 Task: Assign Person0000000158 as Assignee of Issue Issue0000000394 in Backlog  in Scrum Project Project0000000079 in Jira. Assign Person0000000158 as Assignee of Issue Issue0000000395 in Backlog  in Scrum Project Project0000000079 in Jira. Assign Person0000000159 as Assignee of Issue Issue0000000396 in Backlog  in Scrum Project Project0000000080 in Jira. Assign Person0000000159 as Assignee of Issue Issue0000000397 in Backlog  in Scrum Project Project0000000080 in Jira. Assign Person0000000159 as Assignee of Issue Issue0000000398 in Backlog  in Scrum Project Project0000000080 in Jira
Action: Mouse moved to (53, 224)
Screenshot: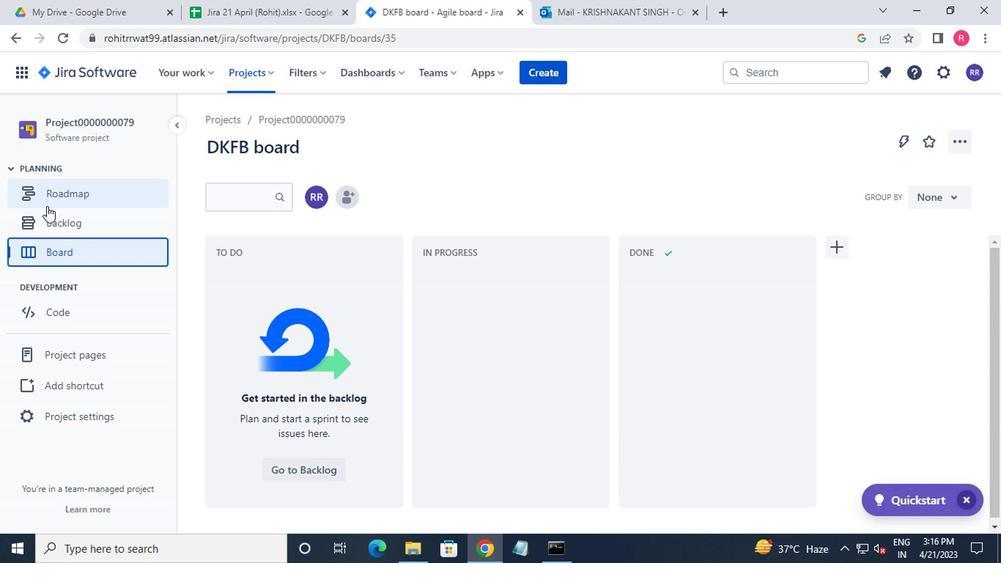 
Action: Mouse pressed left at (53, 224)
Screenshot: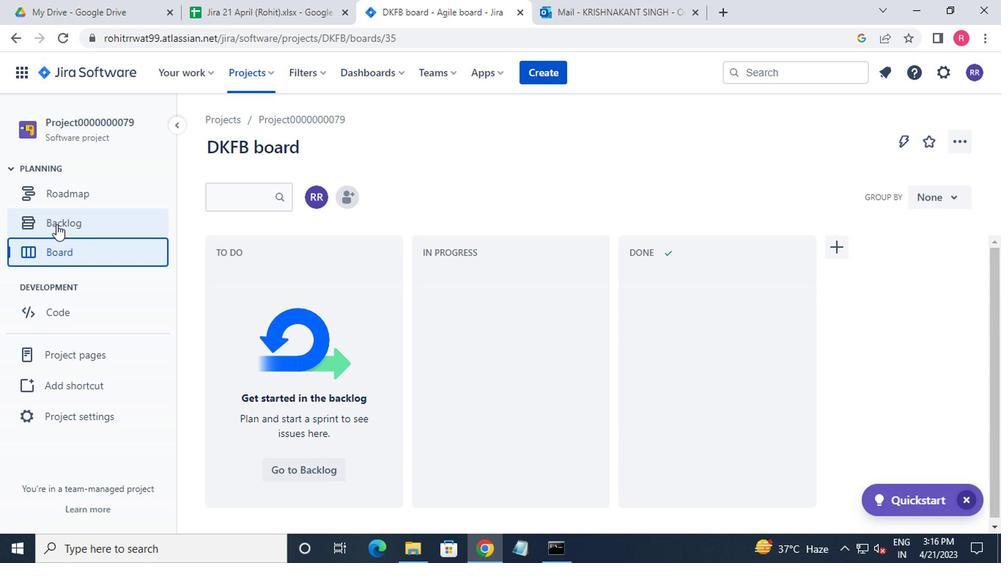 
Action: Mouse moved to (226, 282)
Screenshot: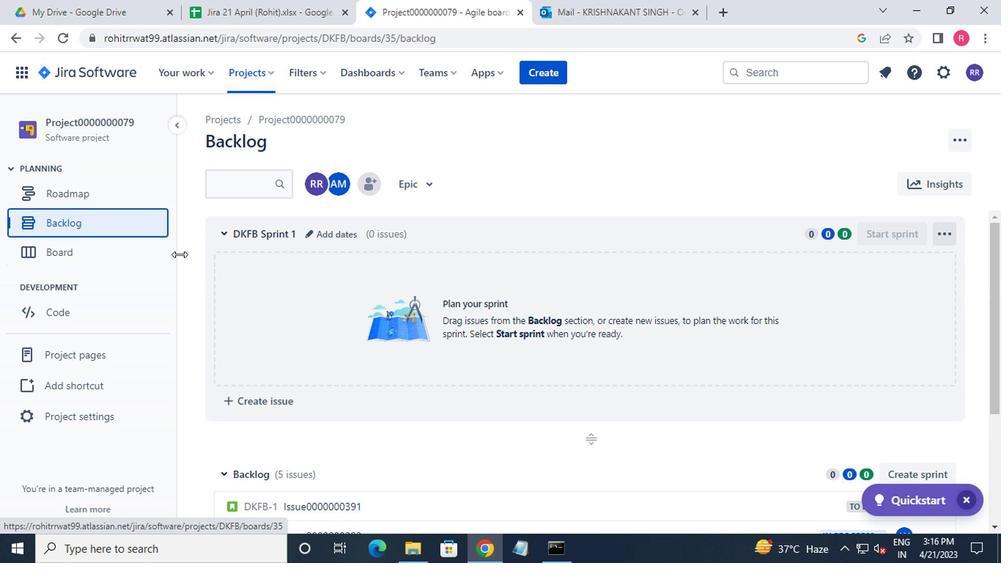 
Action: Mouse scrolled (226, 282) with delta (0, 0)
Screenshot: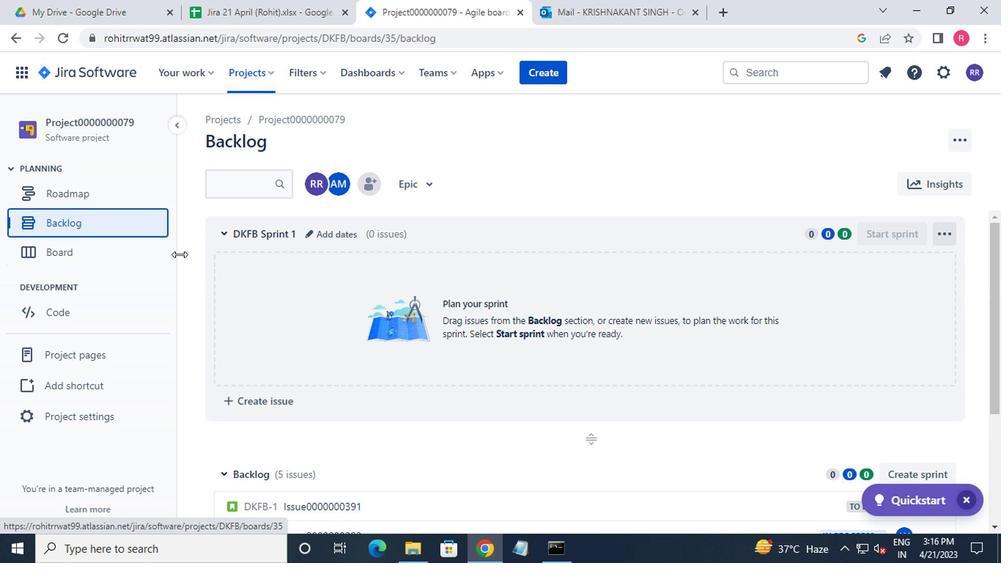 
Action: Mouse moved to (233, 288)
Screenshot: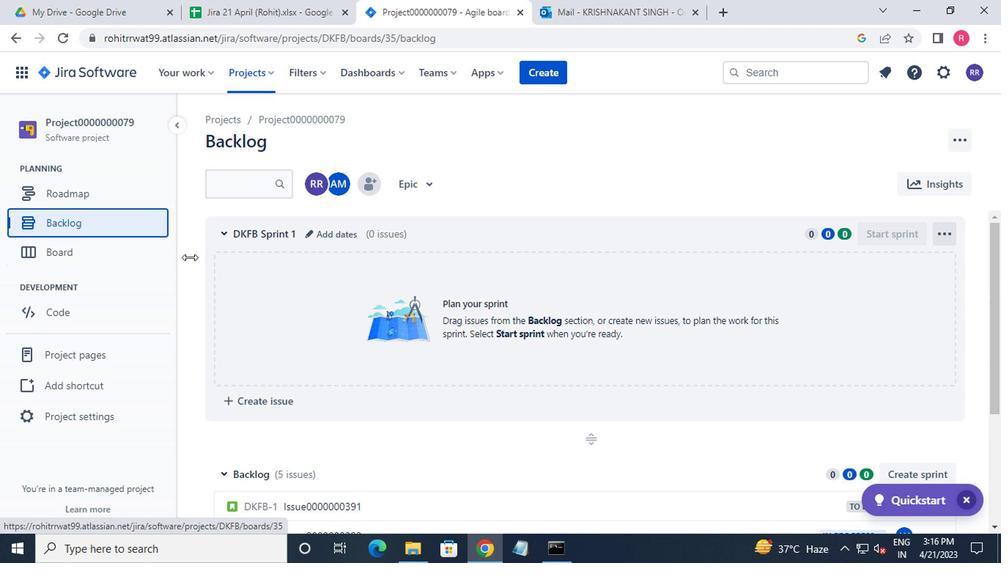 
Action: Mouse scrolled (233, 287) with delta (0, 0)
Screenshot: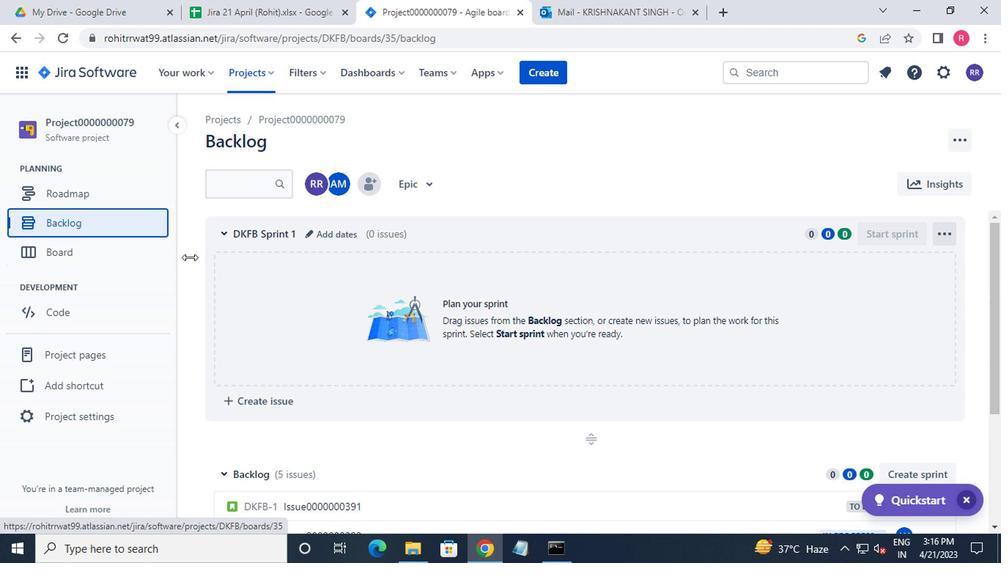 
Action: Mouse moved to (238, 291)
Screenshot: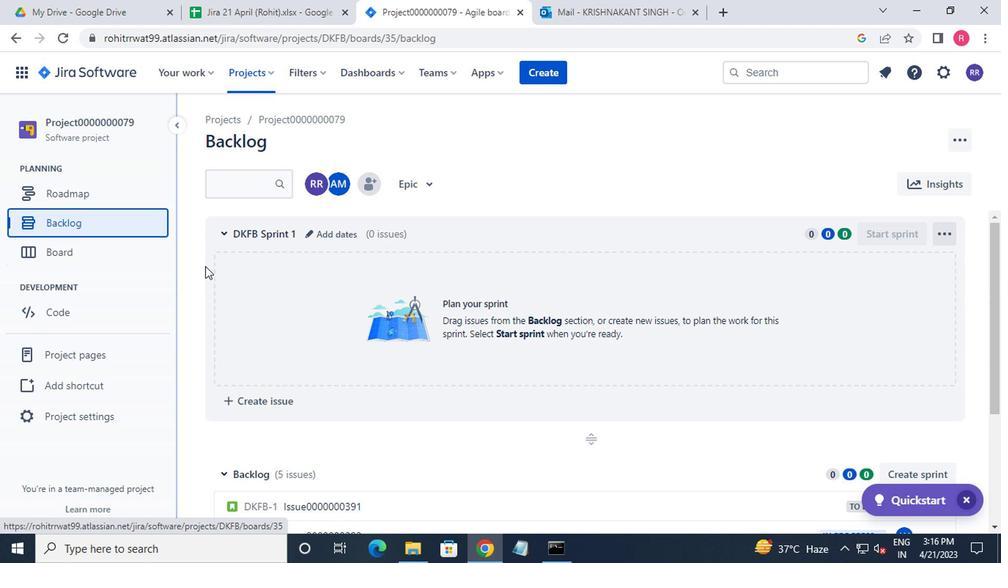 
Action: Mouse scrolled (238, 290) with delta (0, -1)
Screenshot: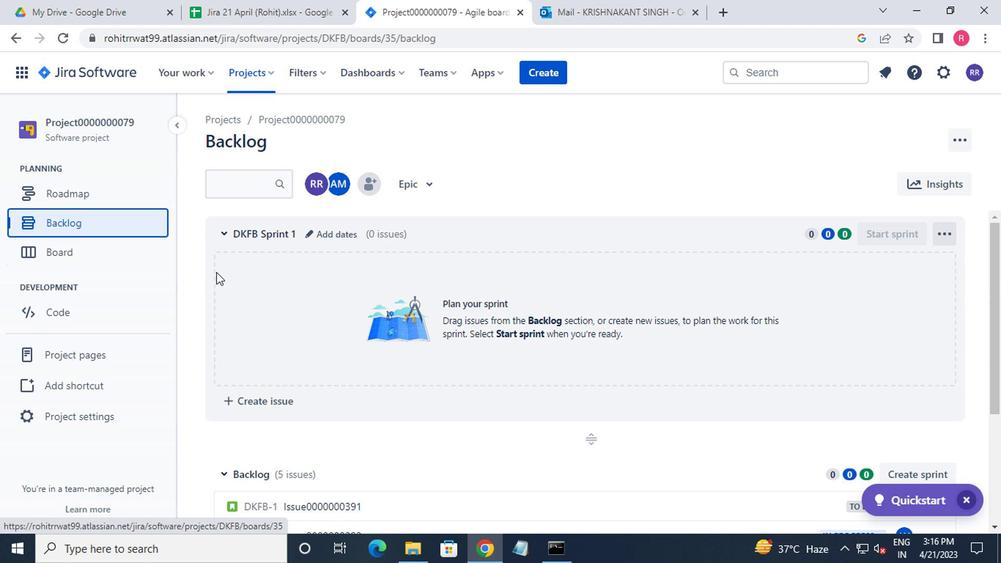
Action: Mouse moved to (242, 293)
Screenshot: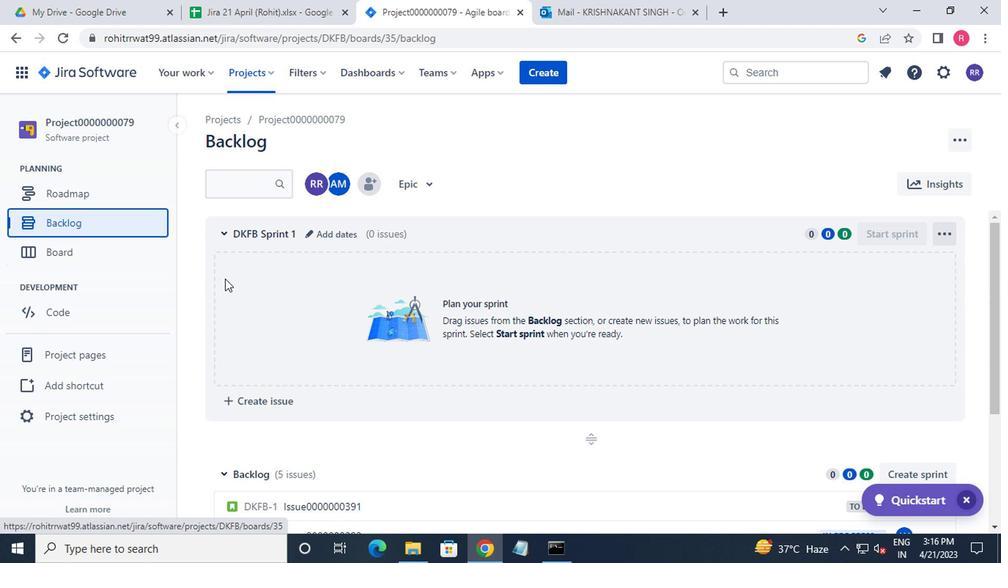 
Action: Mouse scrolled (242, 293) with delta (0, 0)
Screenshot: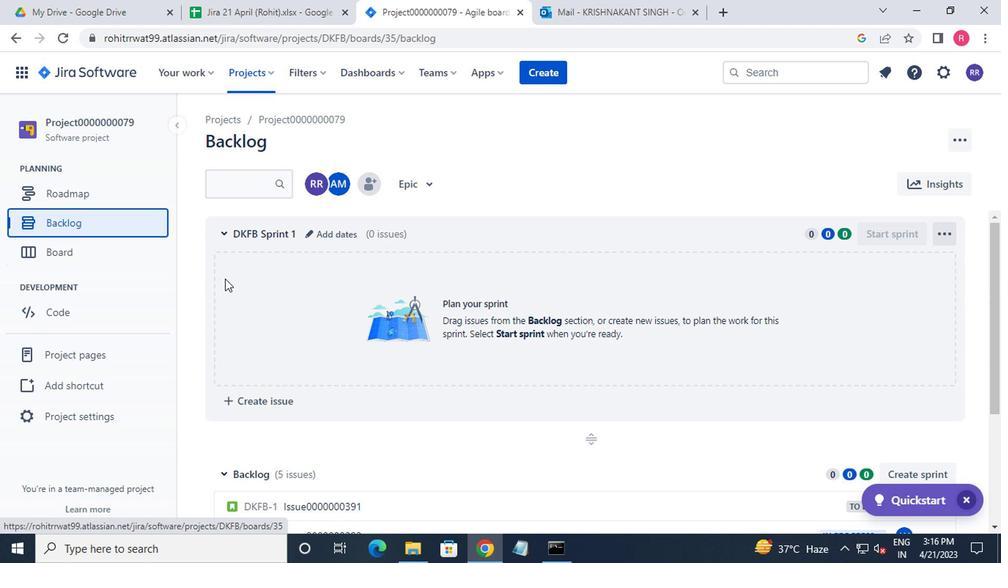 
Action: Mouse moved to (903, 410)
Screenshot: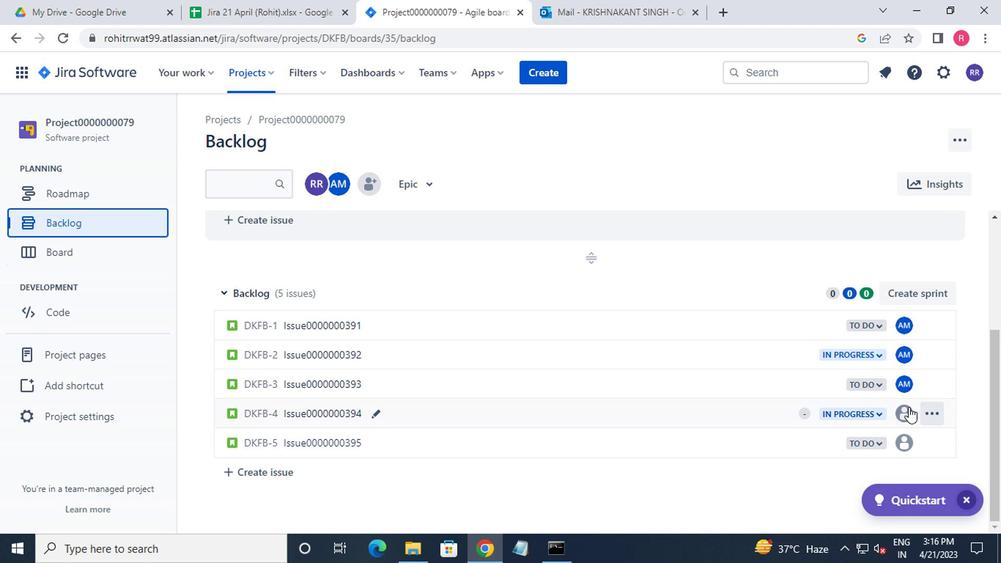 
Action: Mouse pressed left at (903, 410)
Screenshot: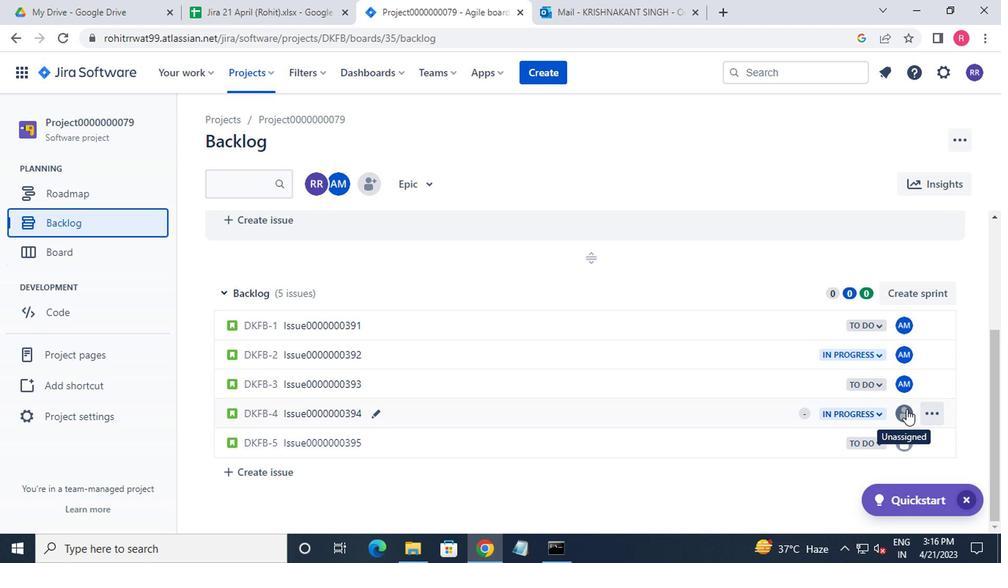 
Action: Mouse moved to (829, 482)
Screenshot: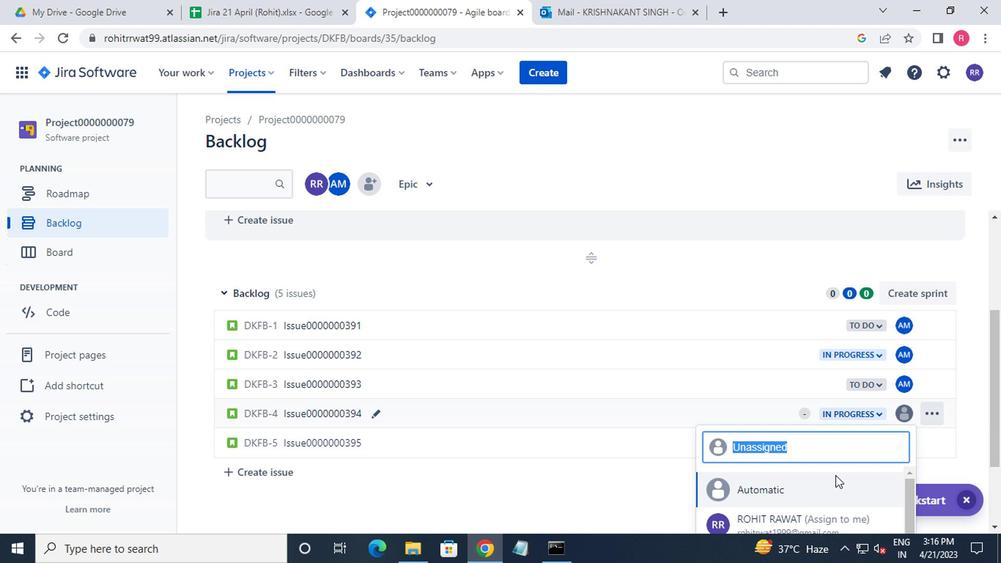 
Action: Mouse scrolled (829, 481) with delta (0, 0)
Screenshot: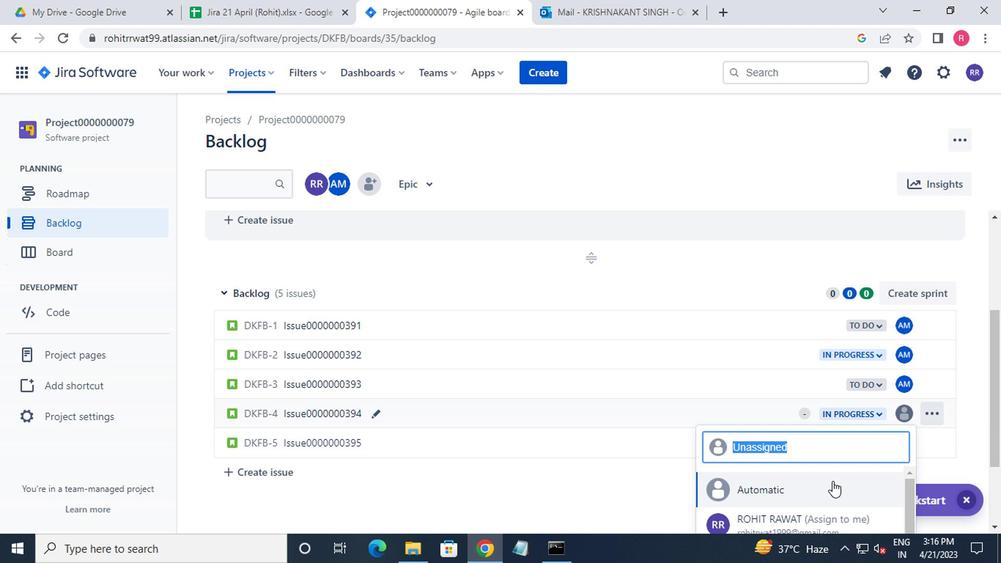 
Action: Mouse moved to (820, 509)
Screenshot: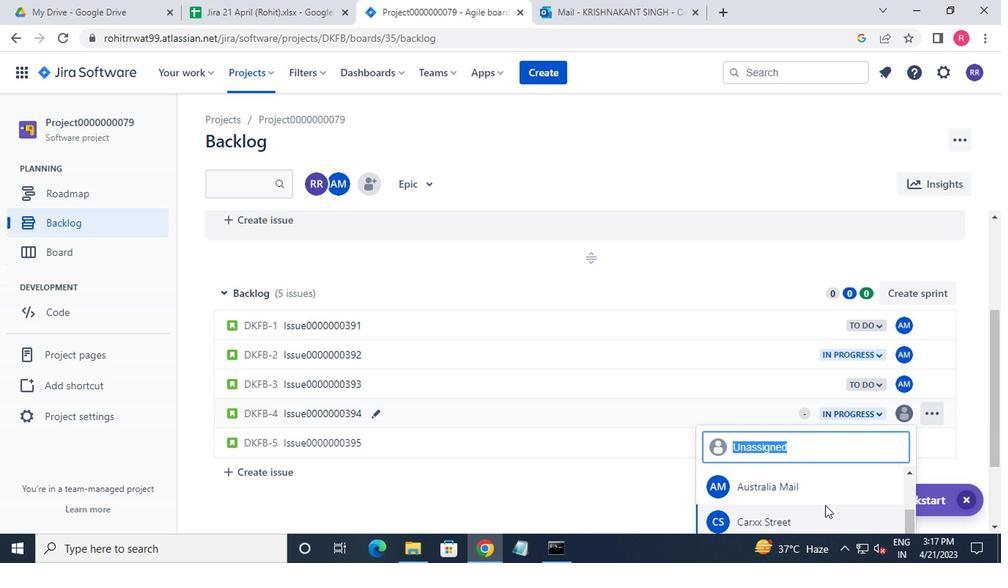 
Action: Mouse pressed left at (820, 509)
Screenshot: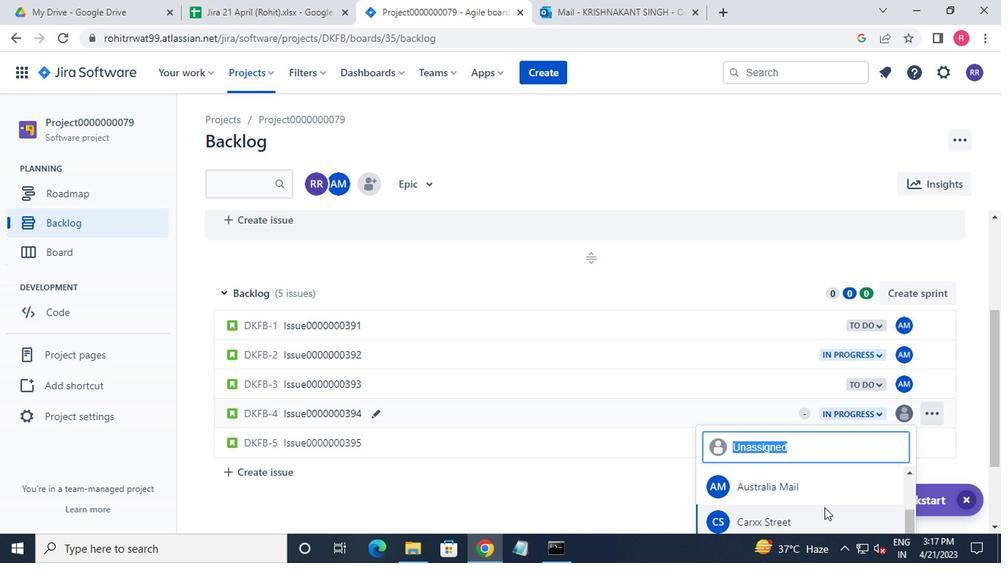 
Action: Mouse moved to (812, 446)
Screenshot: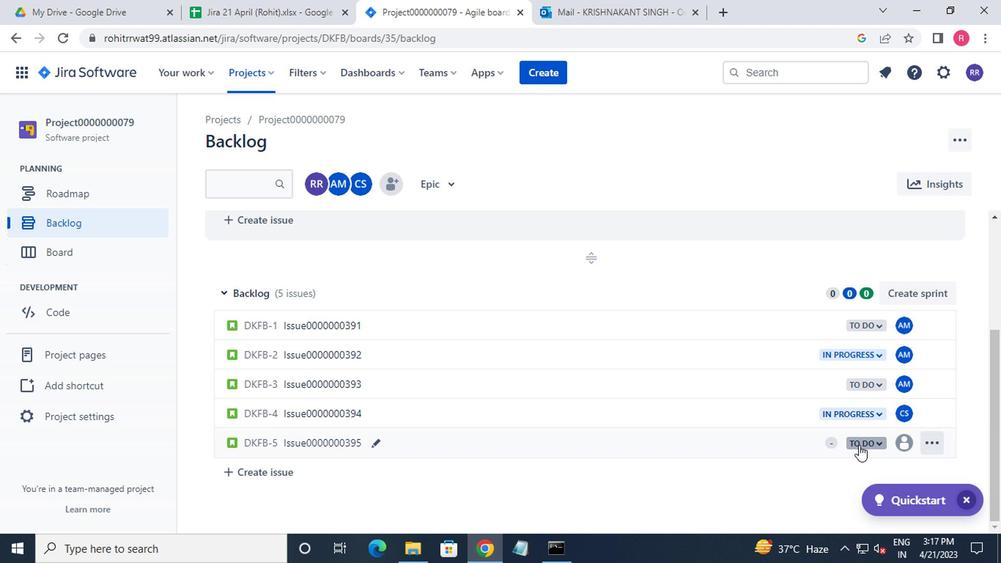 
Action: Mouse scrolled (812, 446) with delta (0, 0)
Screenshot: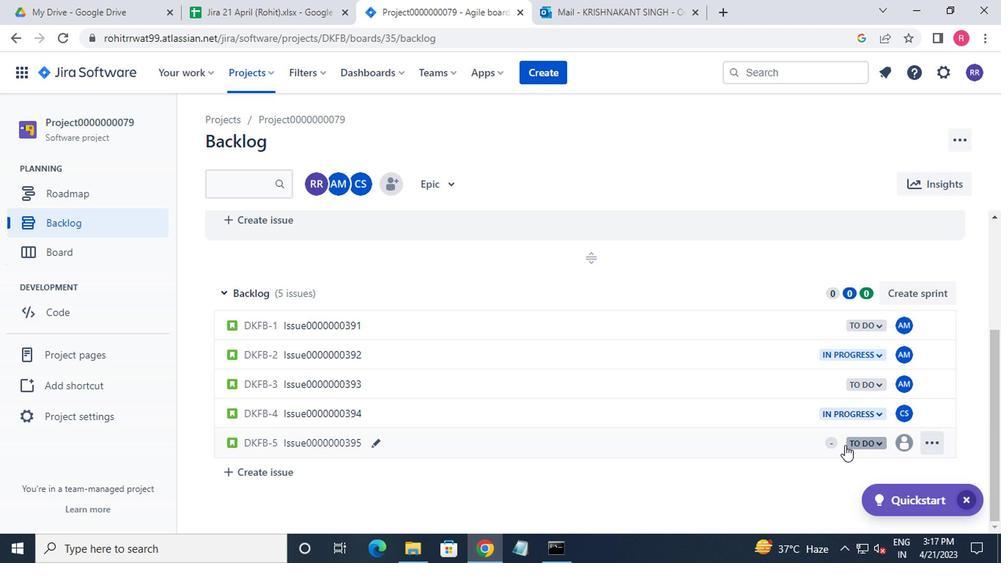 
Action: Mouse moved to (892, 441)
Screenshot: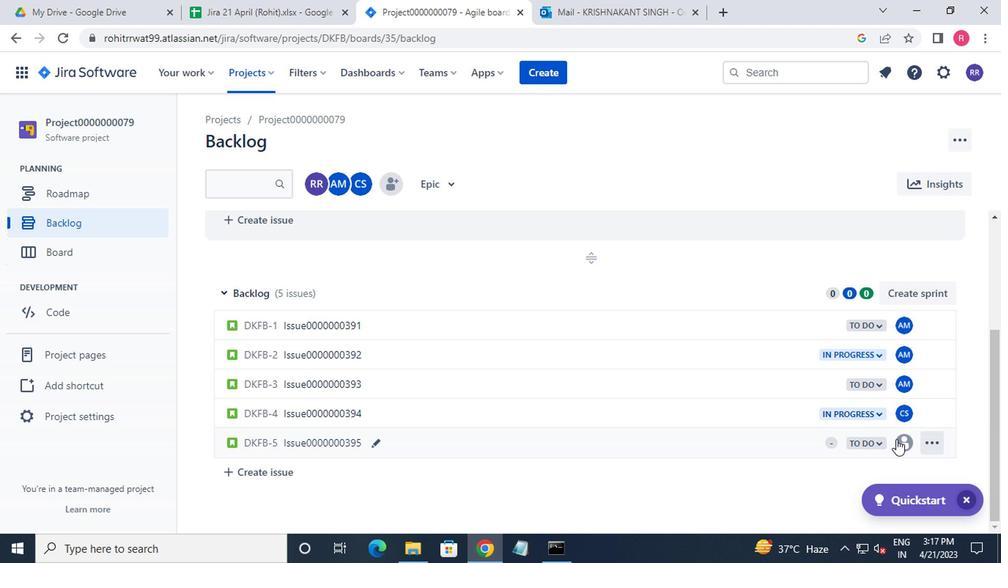 
Action: Mouse pressed left at (892, 441)
Screenshot: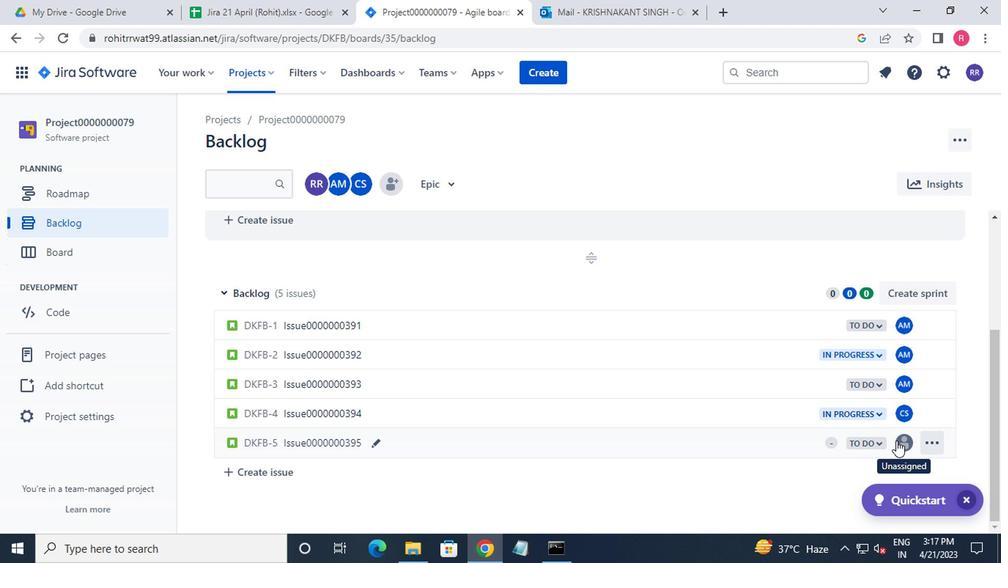 
Action: Mouse moved to (822, 473)
Screenshot: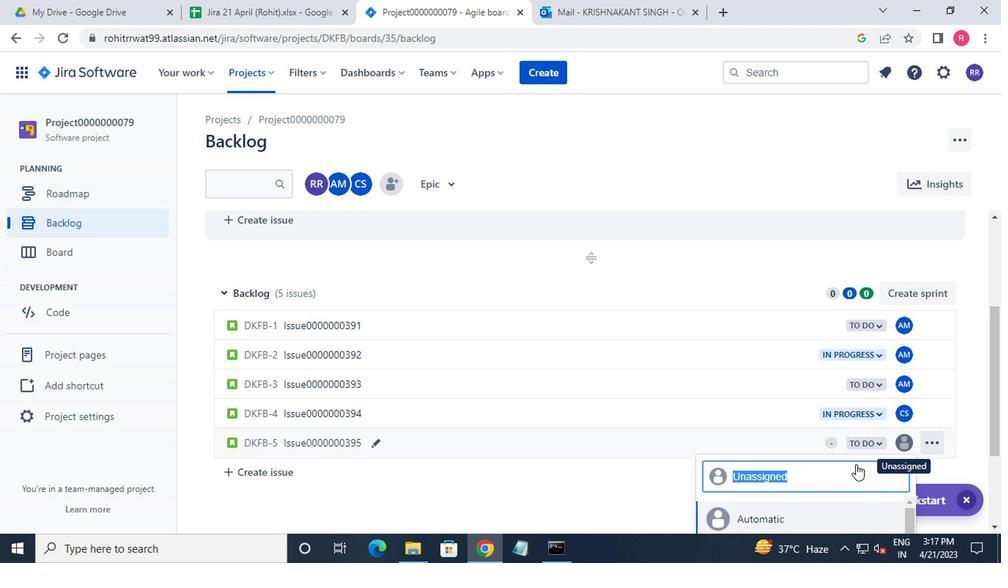 
Action: Mouse scrolled (822, 472) with delta (0, 0)
Screenshot: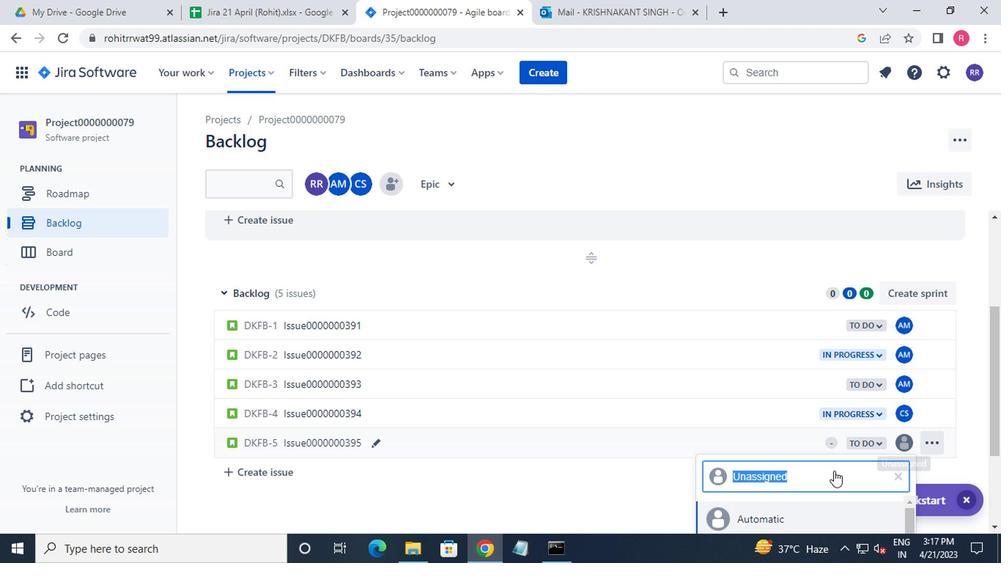 
Action: Mouse scrolled (822, 472) with delta (0, 0)
Screenshot: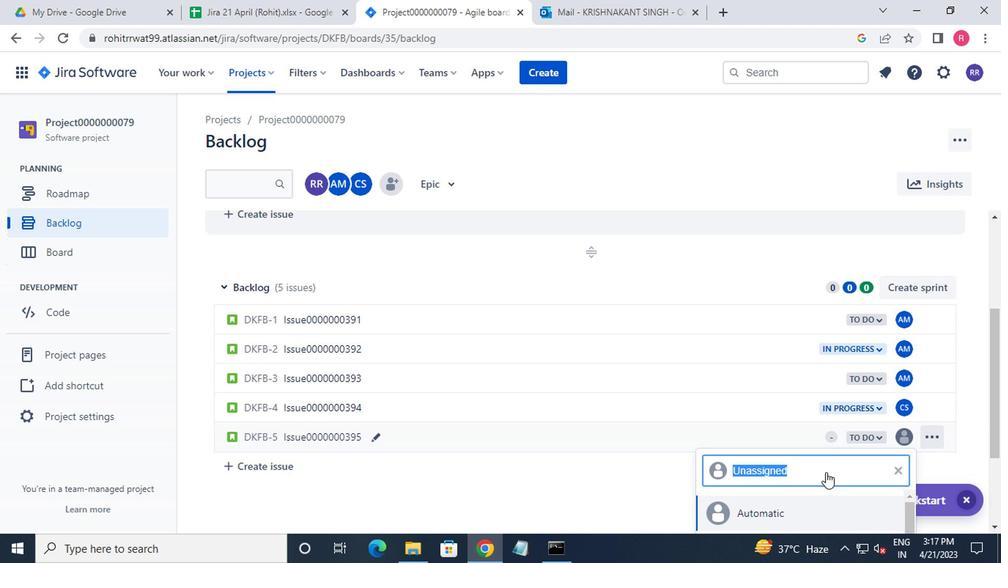 
Action: Mouse moved to (791, 475)
Screenshot: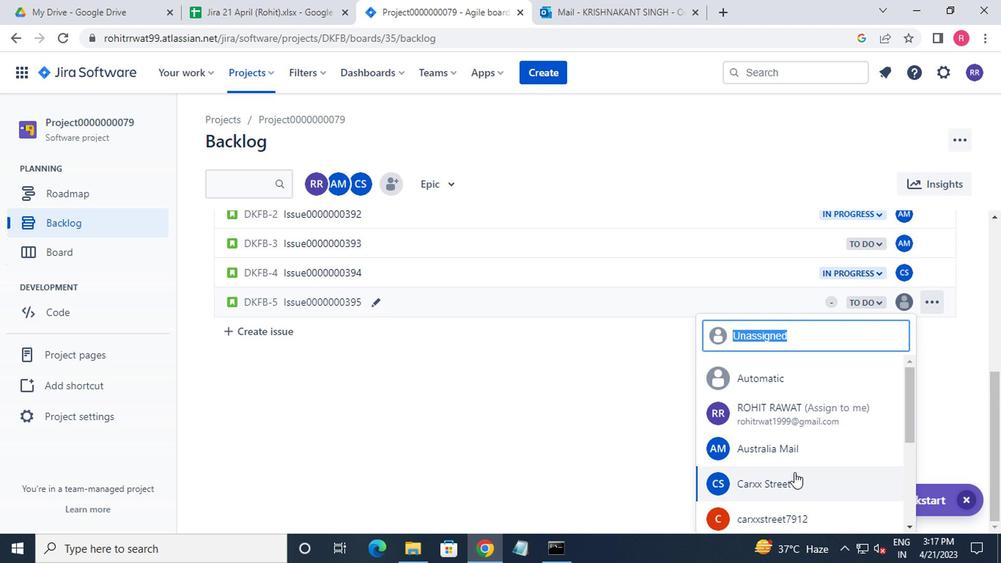 
Action: Mouse pressed left at (791, 475)
Screenshot: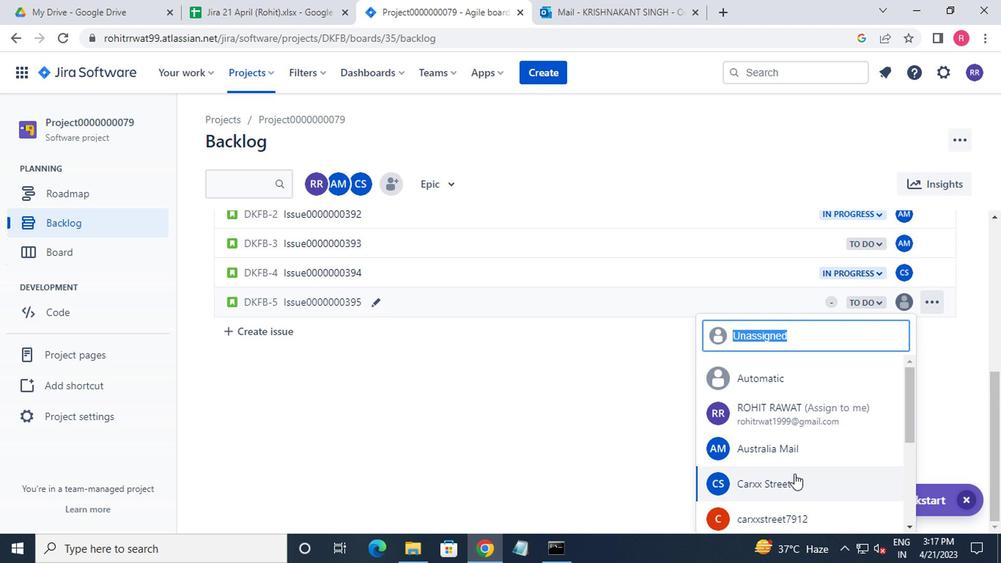 
Action: Mouse moved to (239, 81)
Screenshot: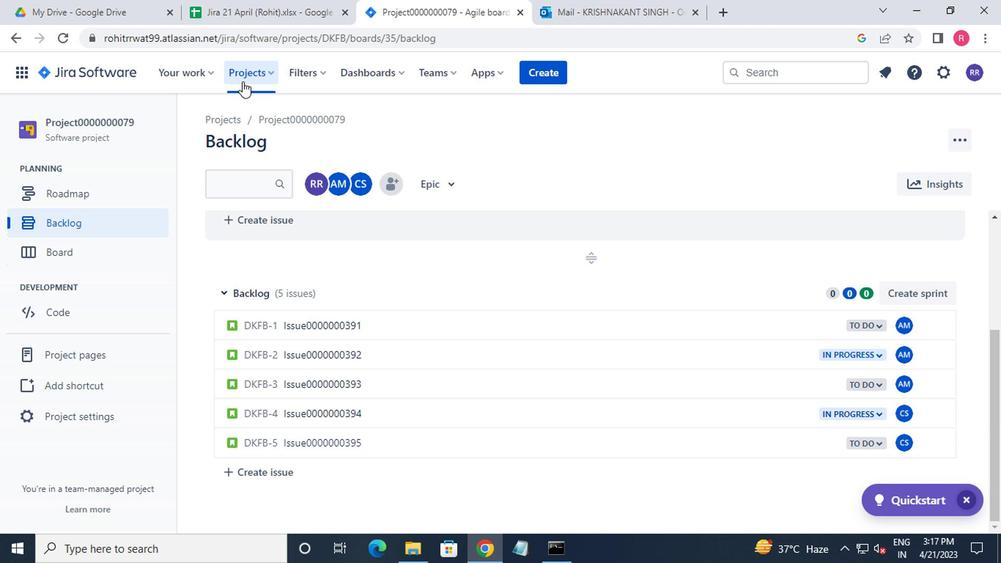 
Action: Mouse pressed left at (239, 81)
Screenshot: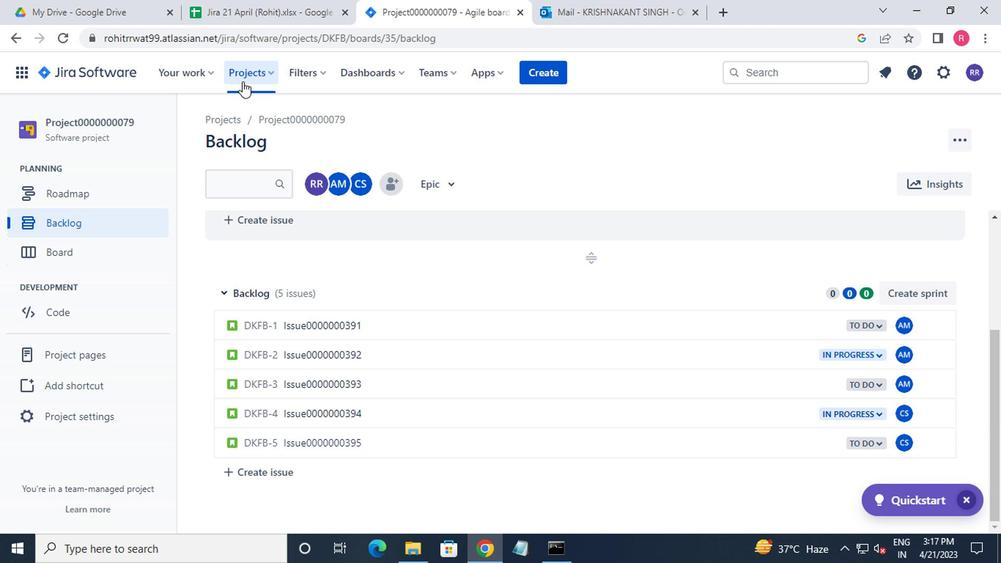 
Action: Mouse moved to (300, 183)
Screenshot: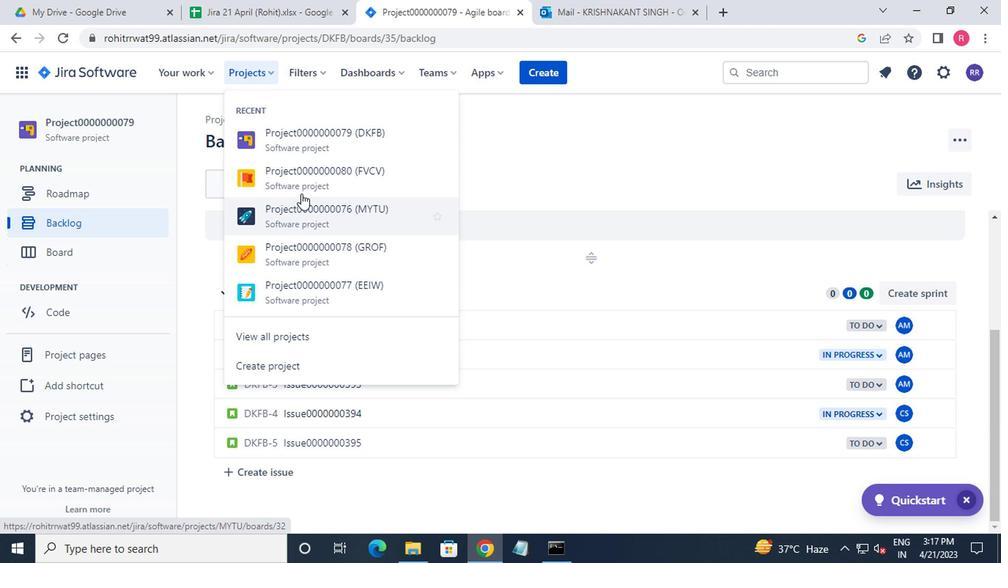 
Action: Mouse pressed left at (300, 183)
Screenshot: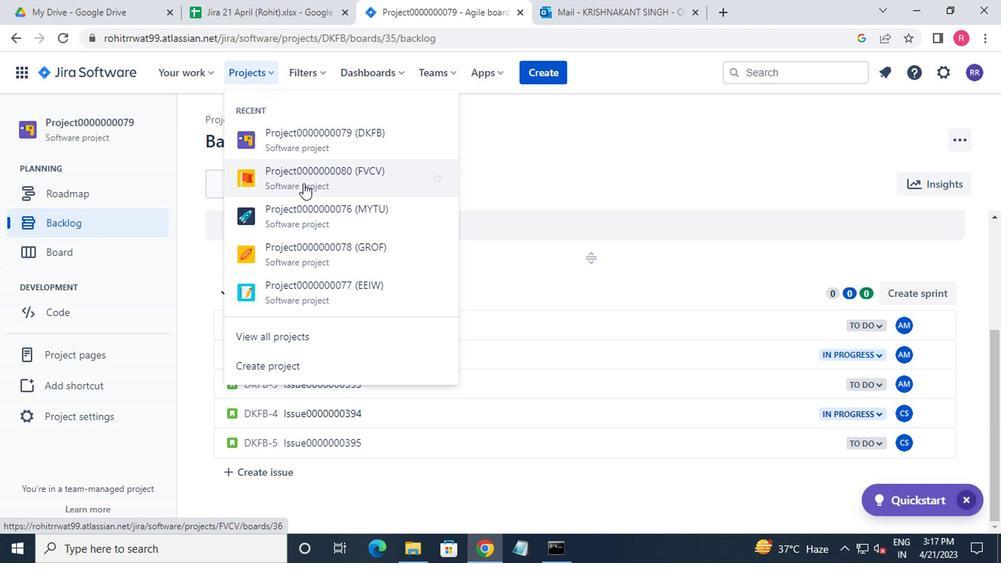 
Action: Mouse moved to (143, 231)
Screenshot: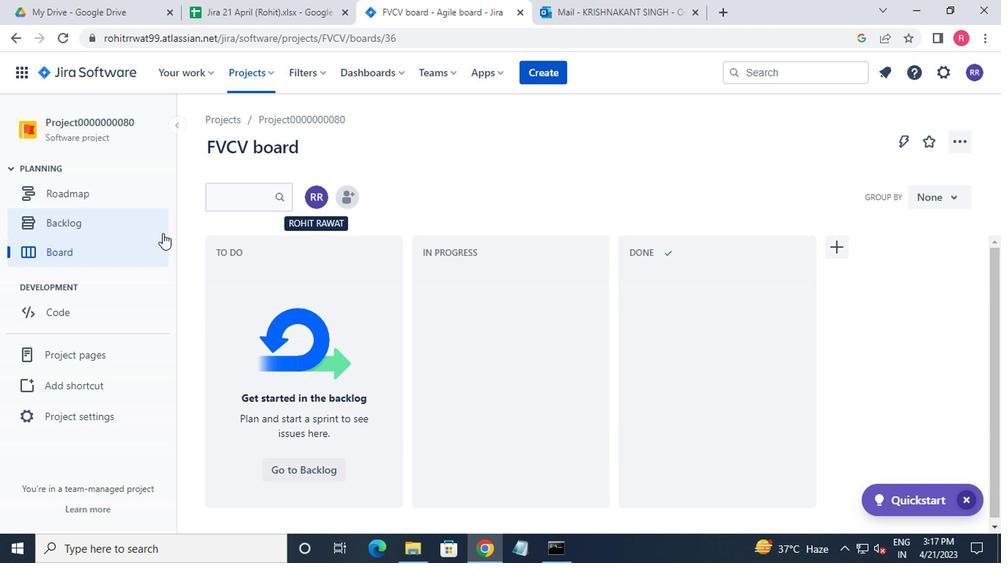 
Action: Mouse pressed left at (143, 231)
Screenshot: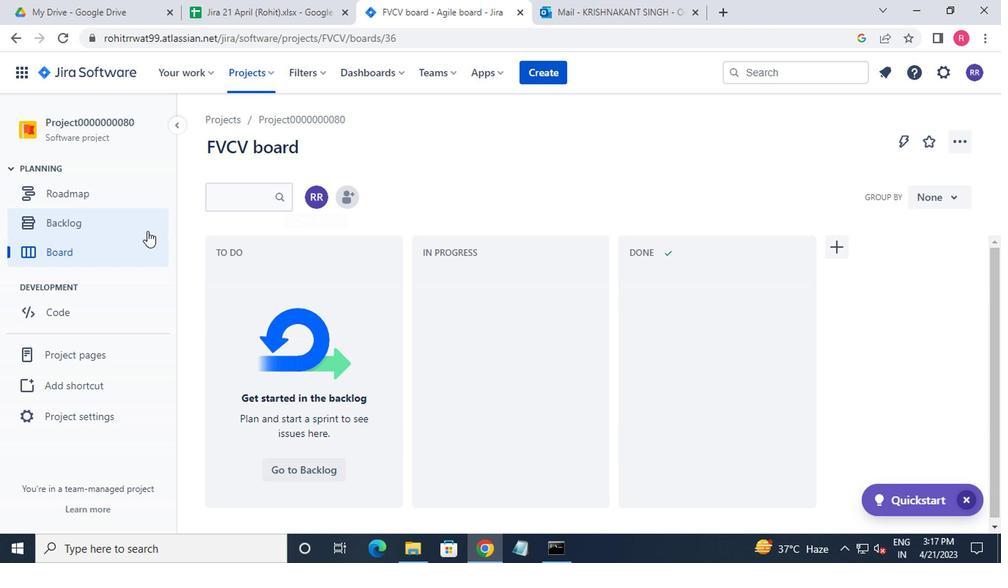 
Action: Mouse moved to (476, 309)
Screenshot: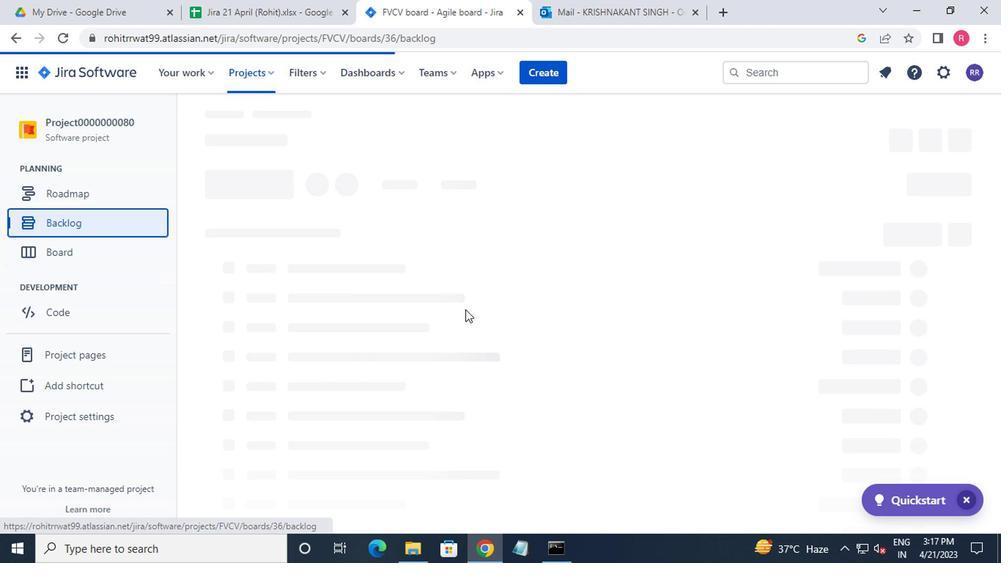 
Action: Mouse scrolled (476, 309) with delta (0, 0)
Screenshot: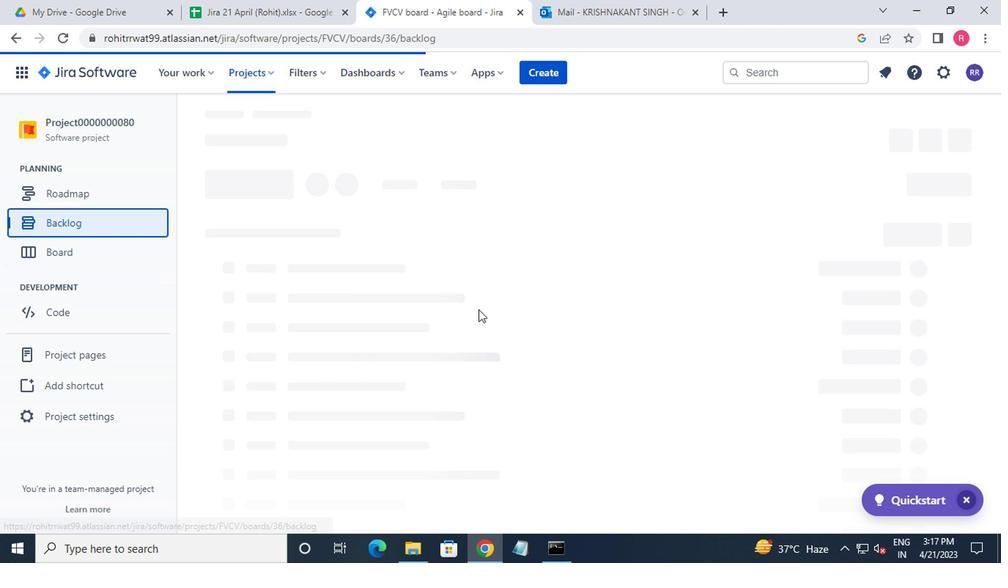 
Action: Mouse moved to (478, 309)
Screenshot: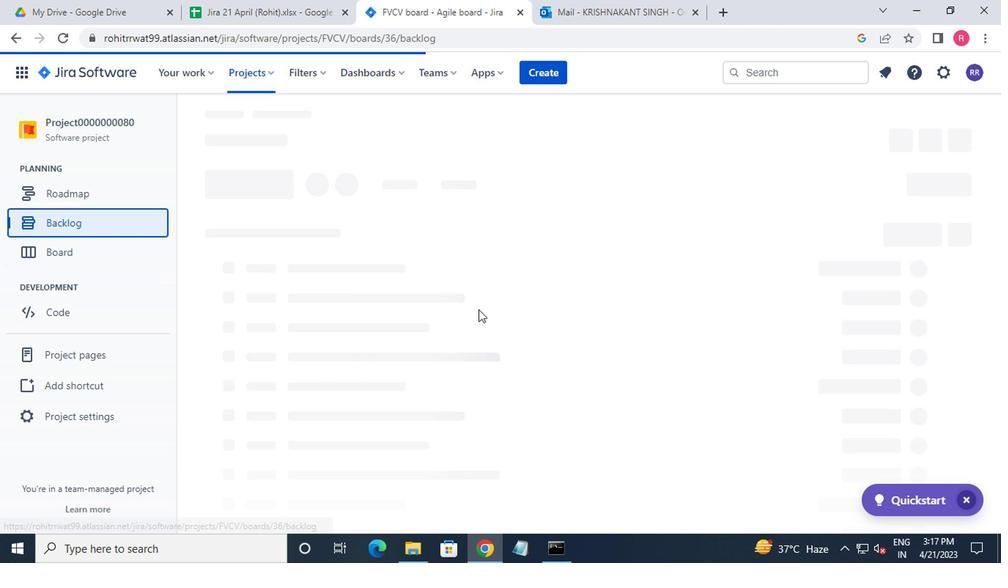 
Action: Mouse scrolled (478, 308) with delta (0, -1)
Screenshot: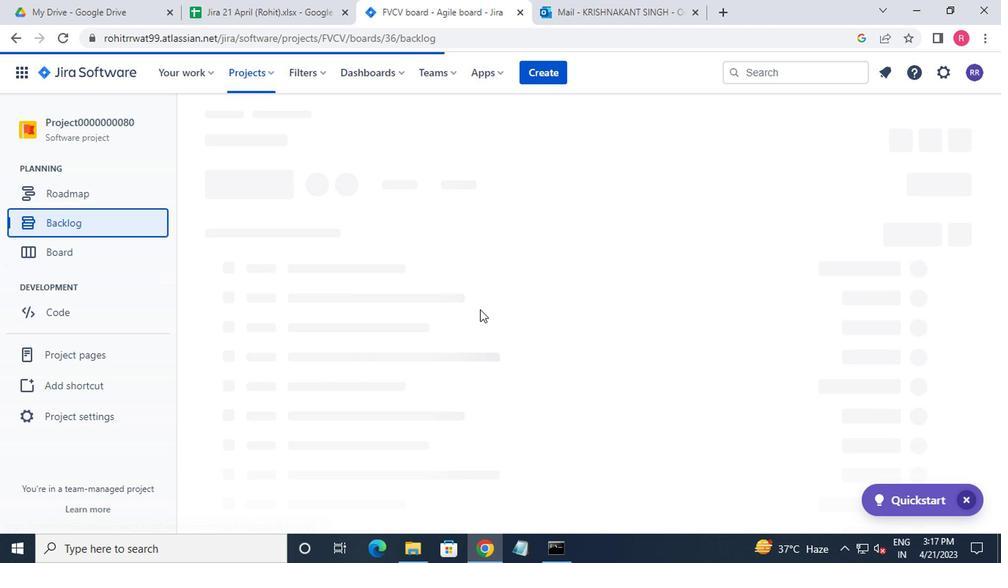 
Action: Mouse scrolled (478, 308) with delta (0, -1)
Screenshot: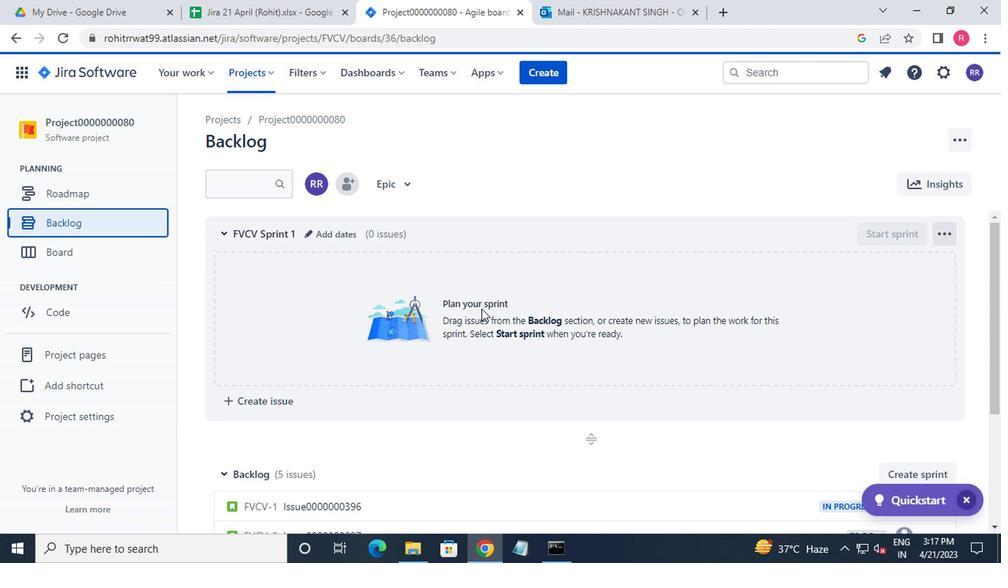 
Action: Mouse moved to (479, 309)
Screenshot: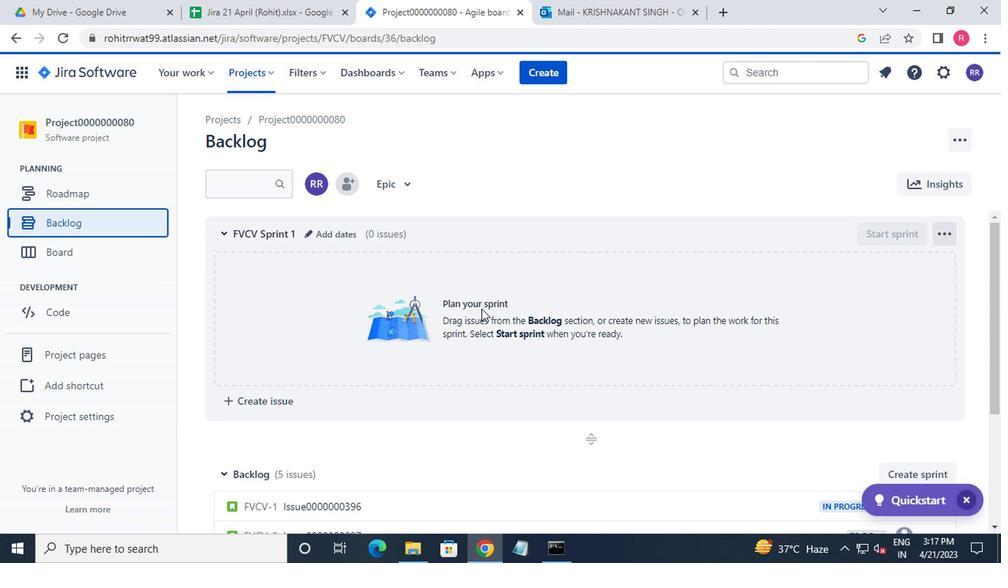 
Action: Mouse scrolled (479, 308) with delta (0, -1)
Screenshot: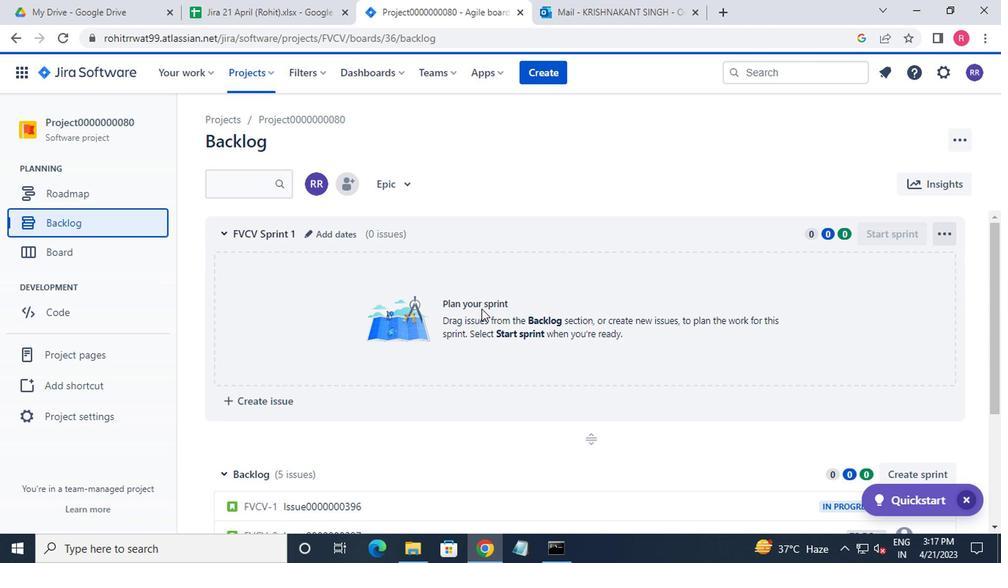 
Action: Mouse moved to (479, 309)
Screenshot: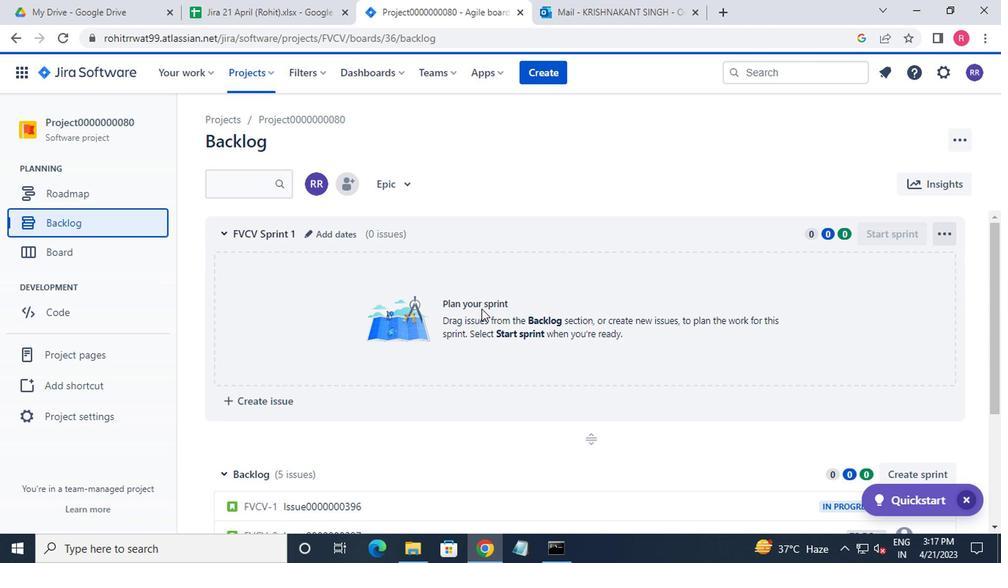 
Action: Mouse scrolled (479, 308) with delta (0, -1)
Screenshot: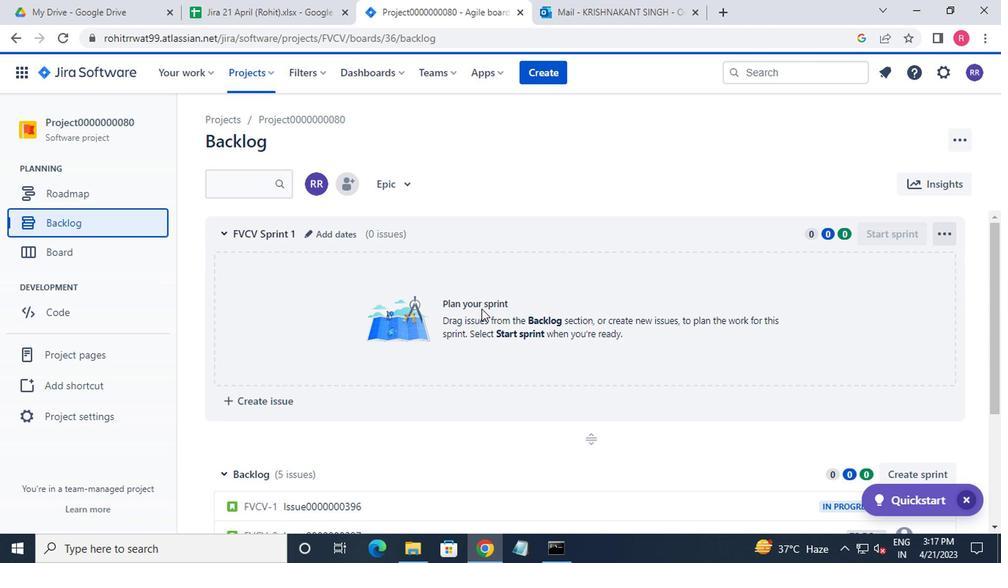 
Action: Mouse moved to (481, 309)
Screenshot: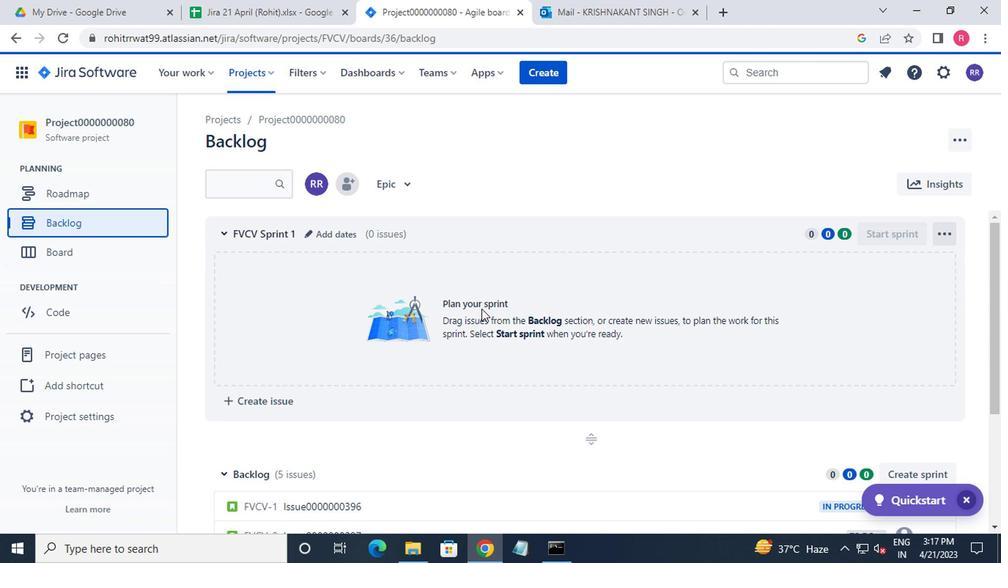 
Action: Mouse scrolled (481, 308) with delta (0, -1)
Screenshot: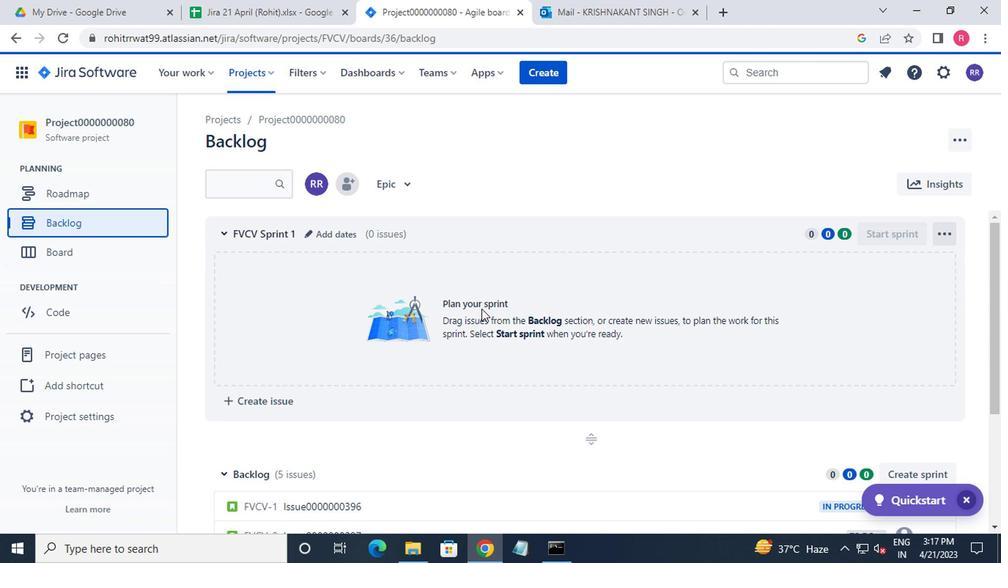 
Action: Mouse moved to (579, 344)
Screenshot: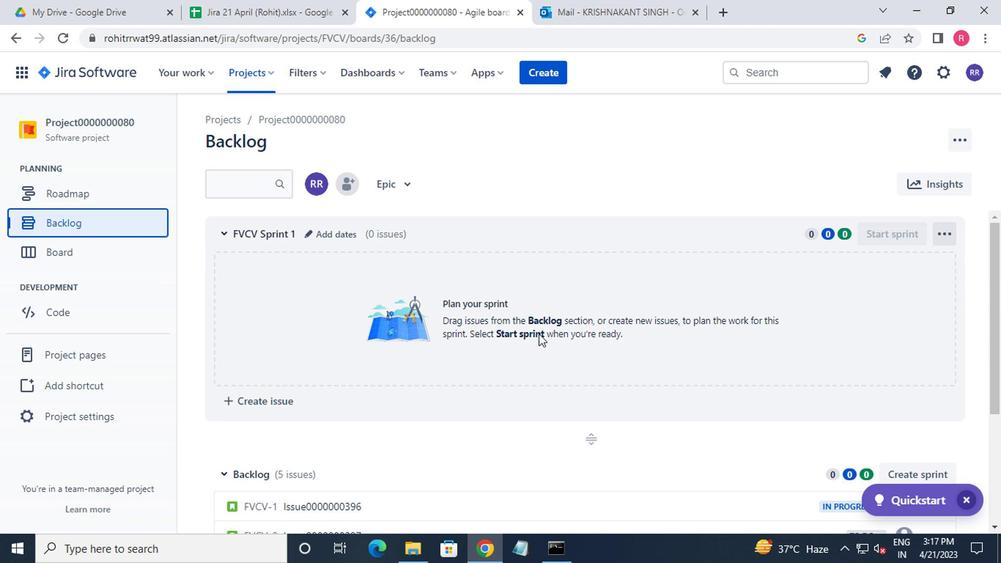 
Action: Mouse scrolled (579, 343) with delta (0, -1)
Screenshot: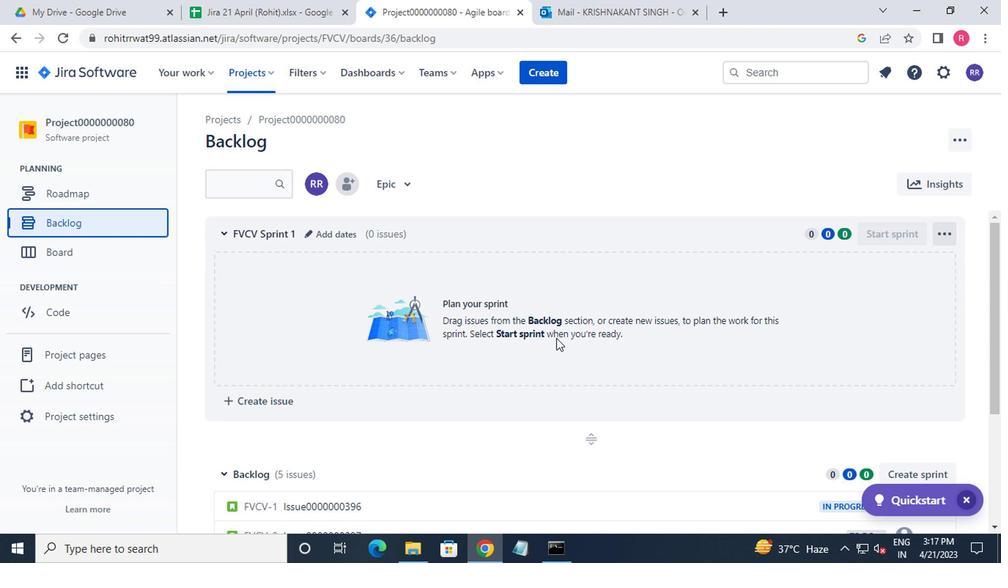 
Action: Mouse moved to (583, 344)
Screenshot: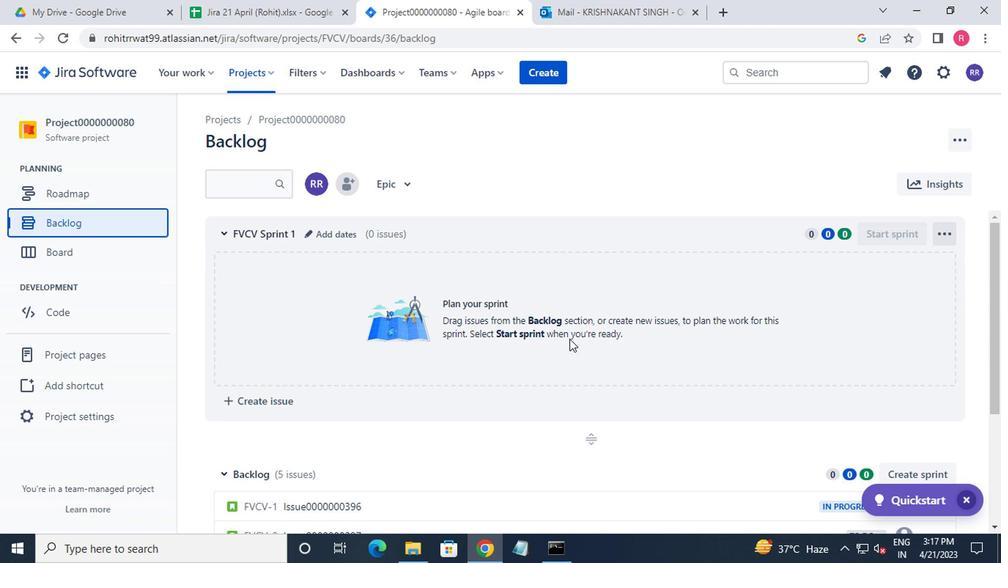 
Action: Mouse scrolled (583, 343) with delta (0, -1)
Screenshot: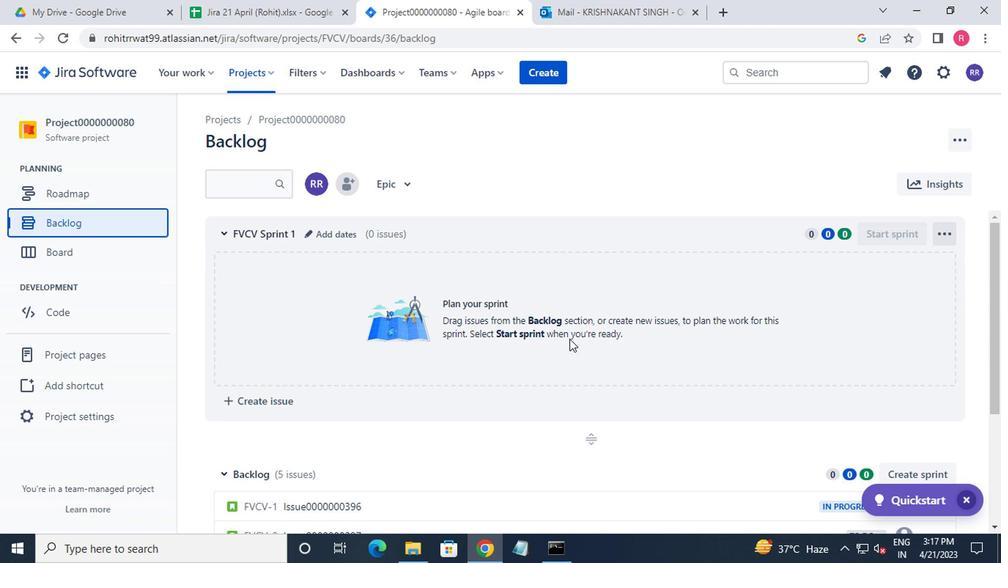 
Action: Mouse moved to (907, 358)
Screenshot: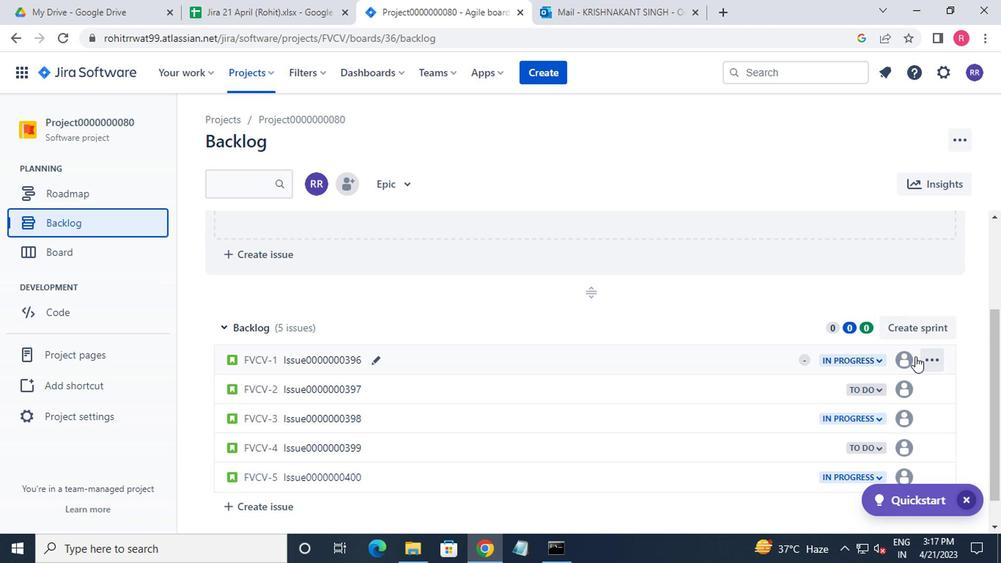 
Action: Mouse pressed left at (907, 358)
Screenshot: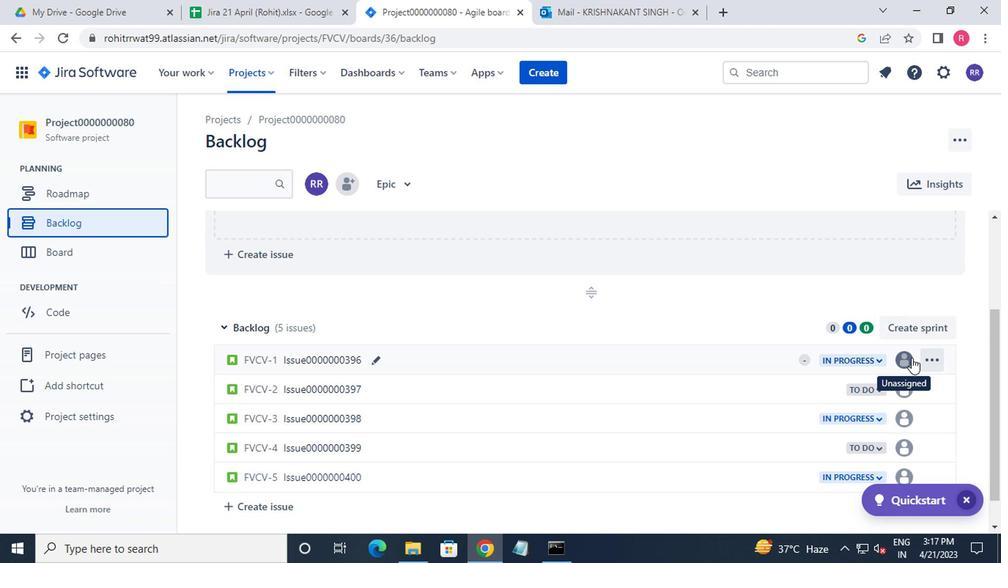 
Action: Mouse moved to (809, 438)
Screenshot: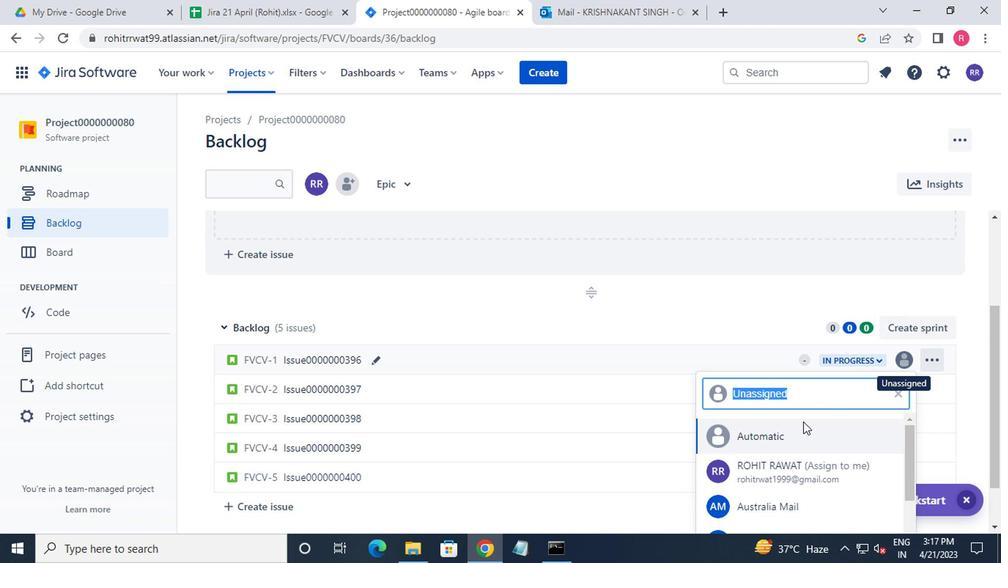 
Action: Mouse scrolled (809, 437) with delta (0, -1)
Screenshot: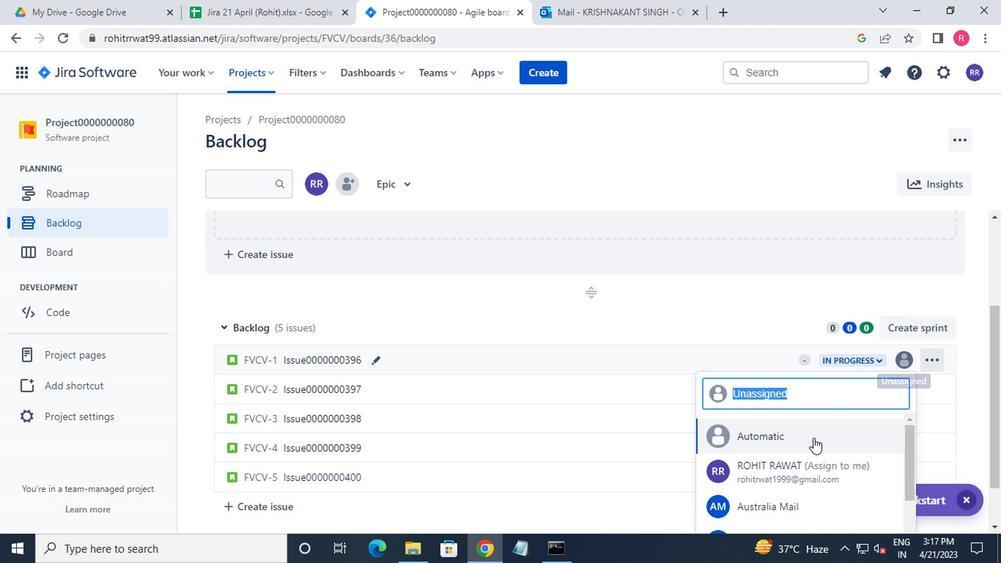 
Action: Mouse moved to (794, 460)
Screenshot: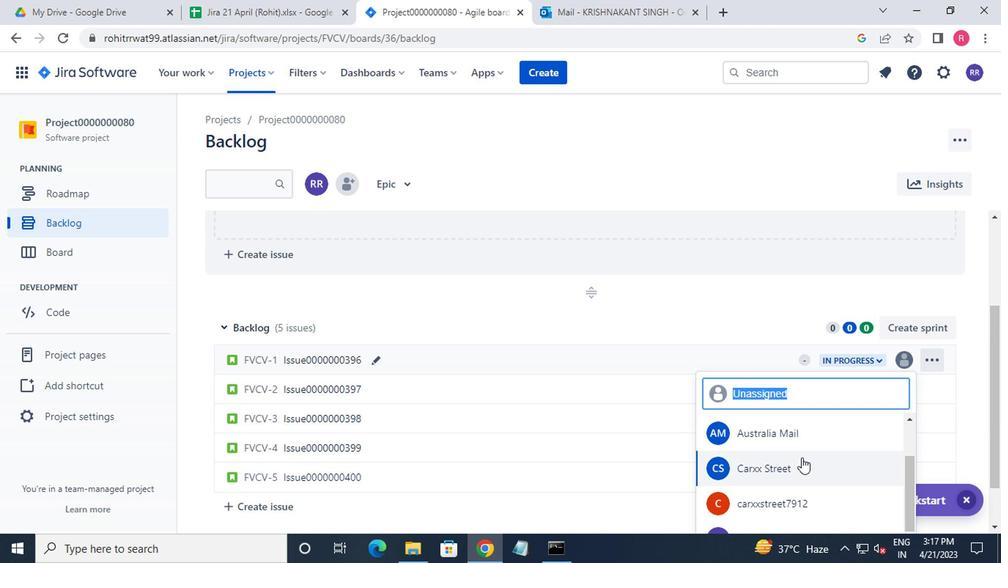
Action: Mouse pressed left at (794, 460)
Screenshot: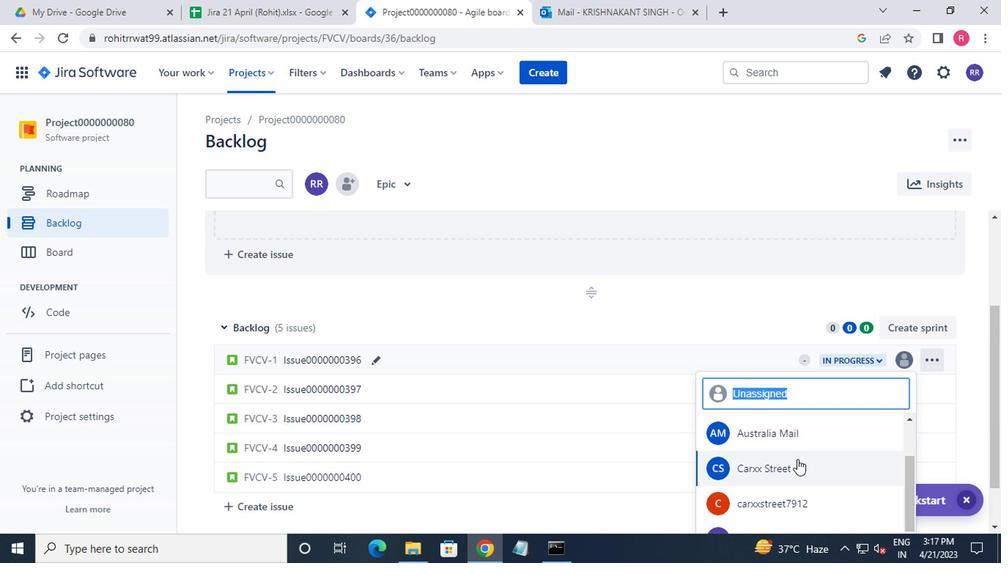 
Action: Mouse moved to (900, 396)
Screenshot: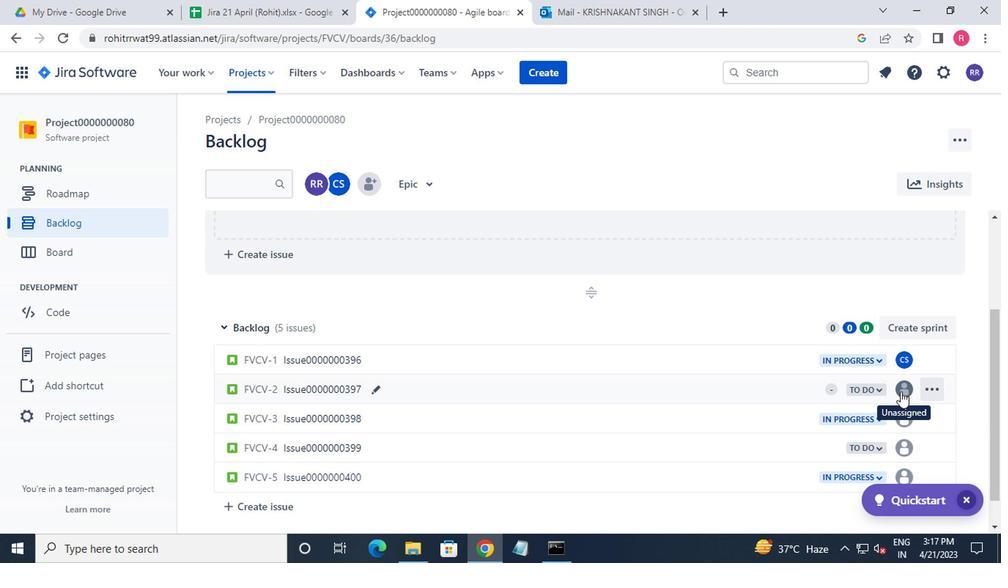 
Action: Mouse pressed left at (900, 396)
Screenshot: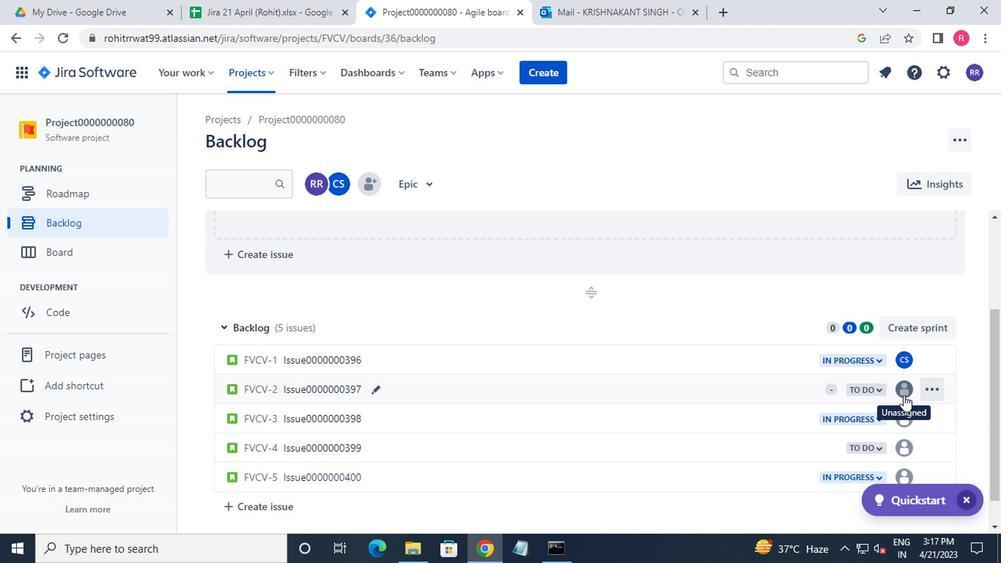 
Action: Mouse moved to (826, 500)
Screenshot: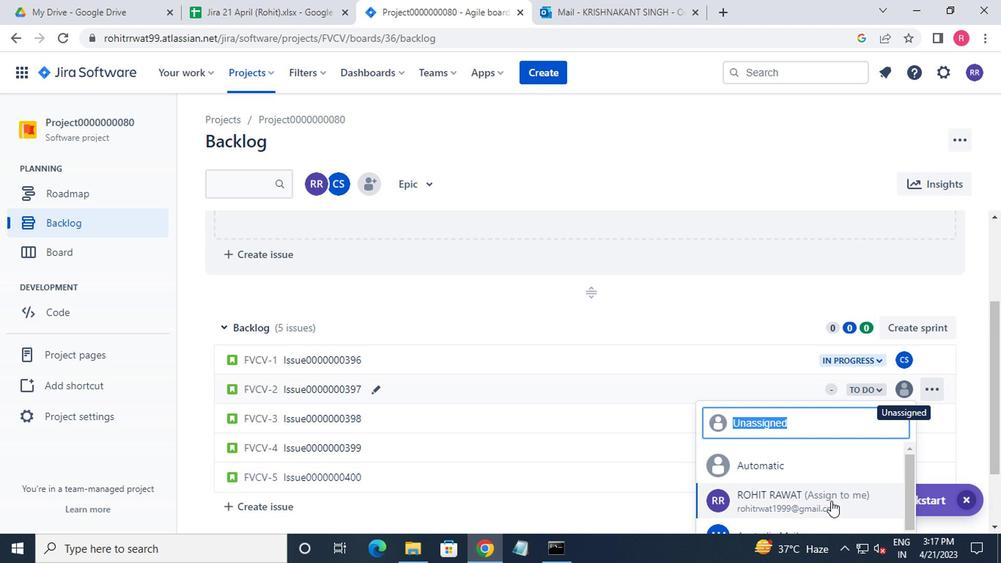 
Action: Mouse scrolled (826, 499) with delta (0, 0)
Screenshot: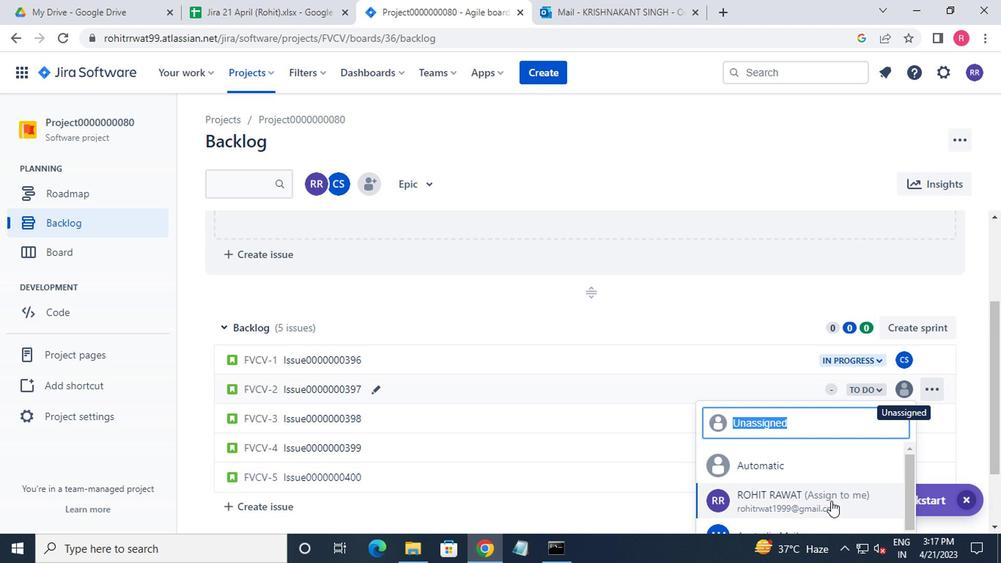 
Action: Mouse moved to (826, 497)
Screenshot: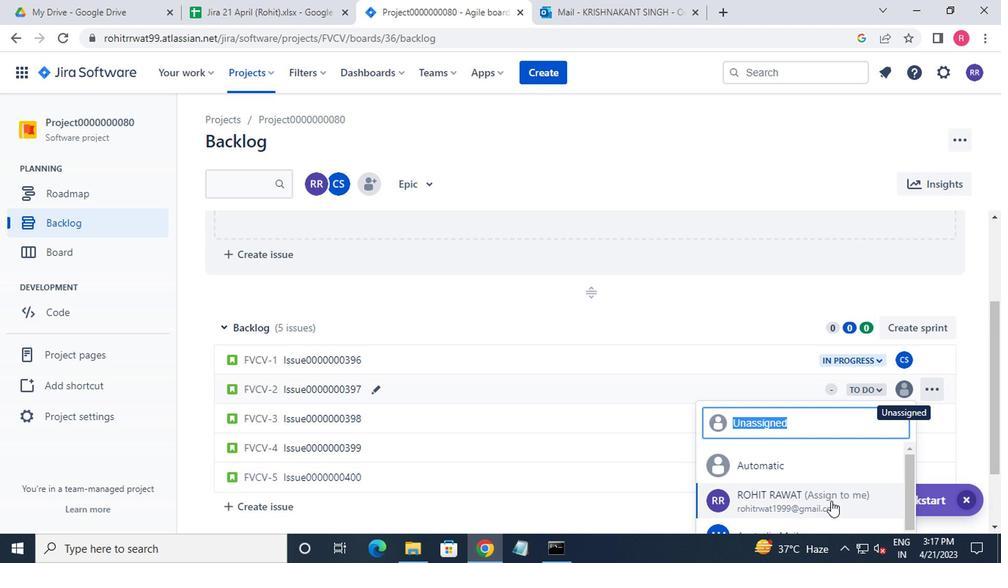 
Action: Mouse scrolled (826, 496) with delta (0, 0)
Screenshot: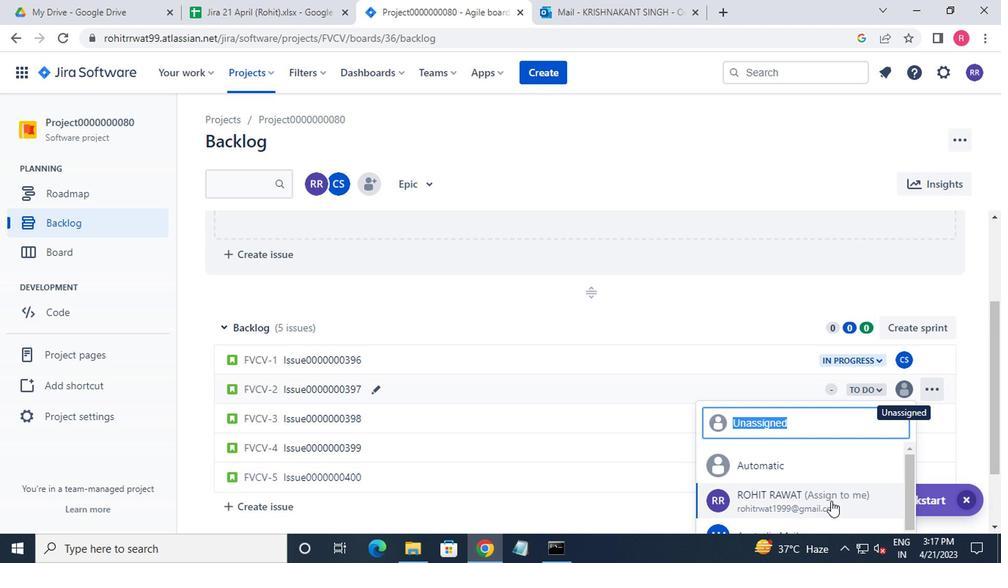 
Action: Mouse moved to (787, 518)
Screenshot: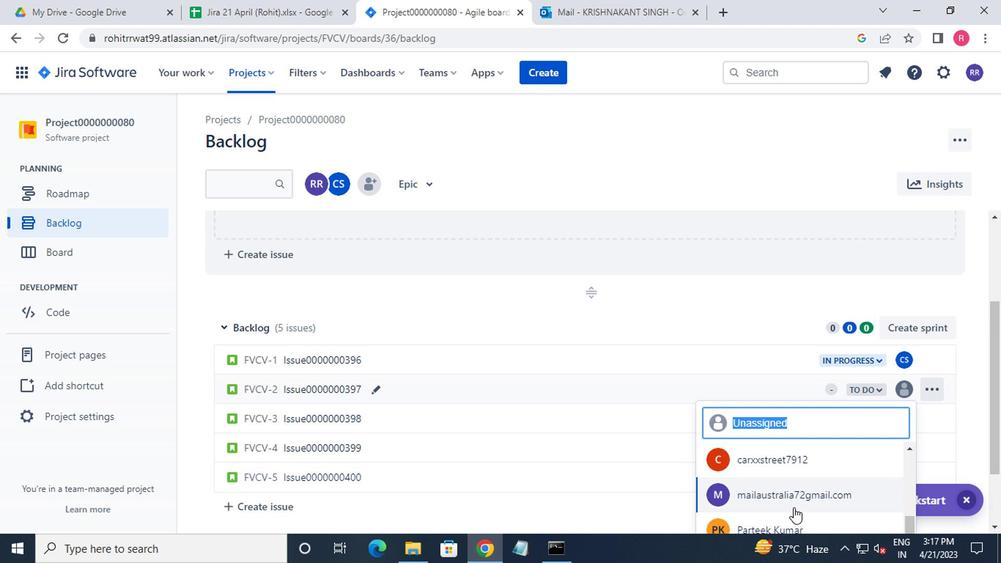 
Action: Mouse pressed left at (787, 518)
Screenshot: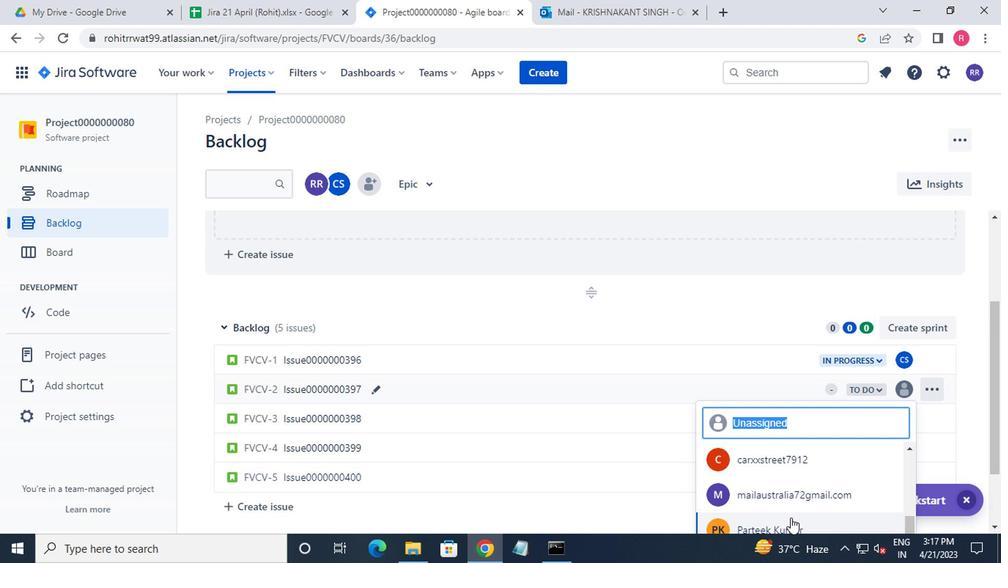 
Action: Mouse moved to (896, 414)
Screenshot: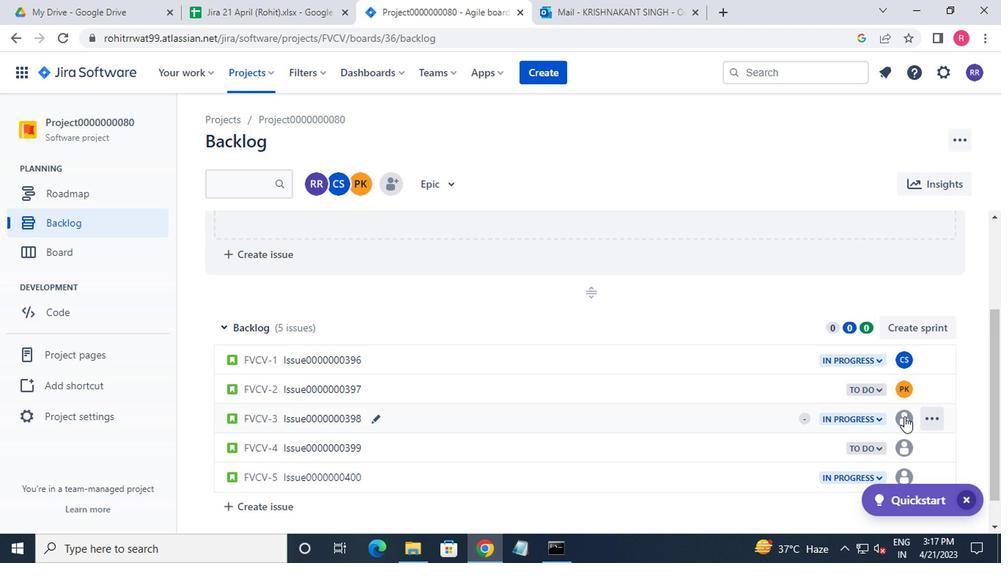 
Action: Mouse pressed left at (896, 414)
Screenshot: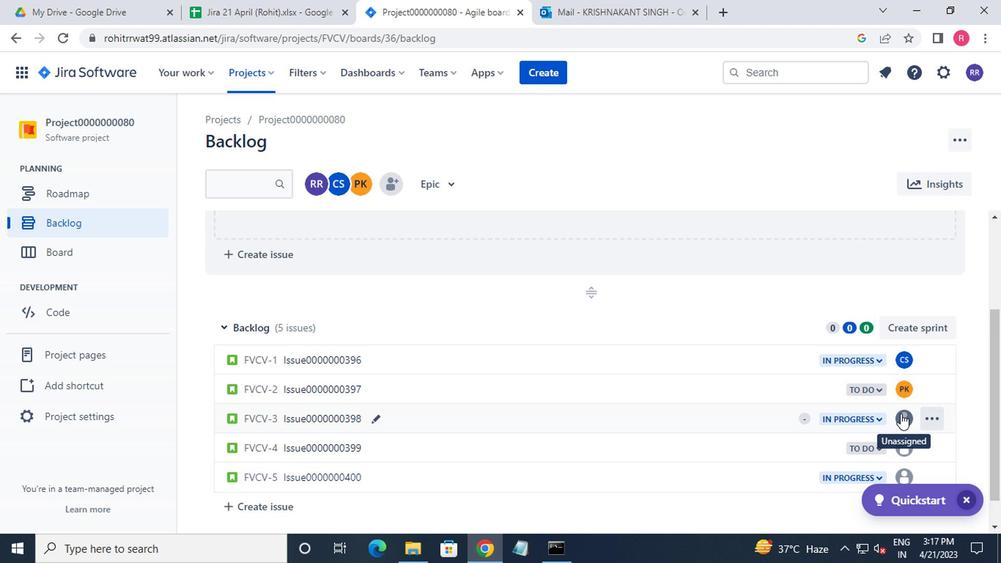 
Action: Mouse moved to (824, 503)
Screenshot: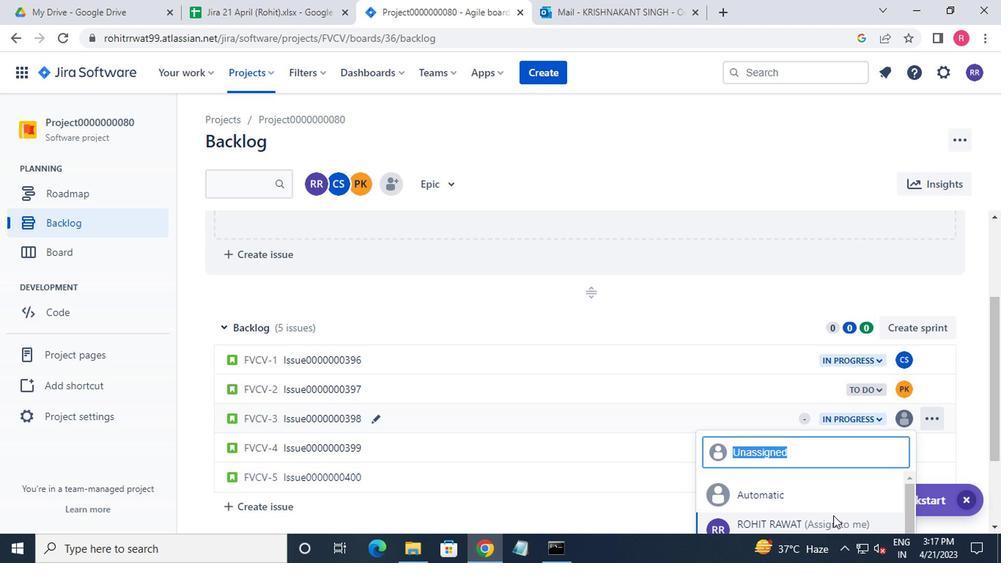 
Action: Mouse scrolled (824, 502) with delta (0, -1)
Screenshot: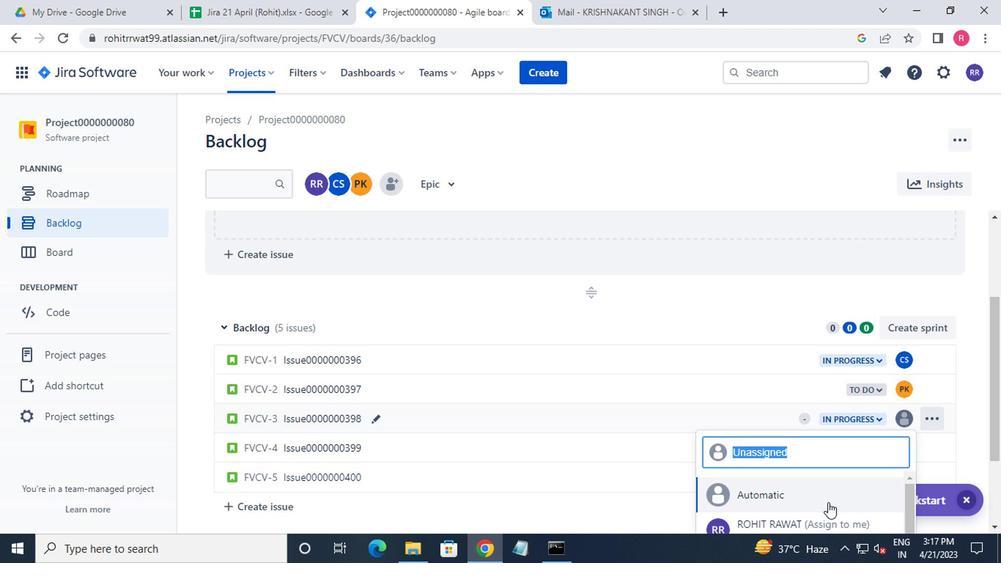 
Action: Mouse moved to (824, 507)
Screenshot: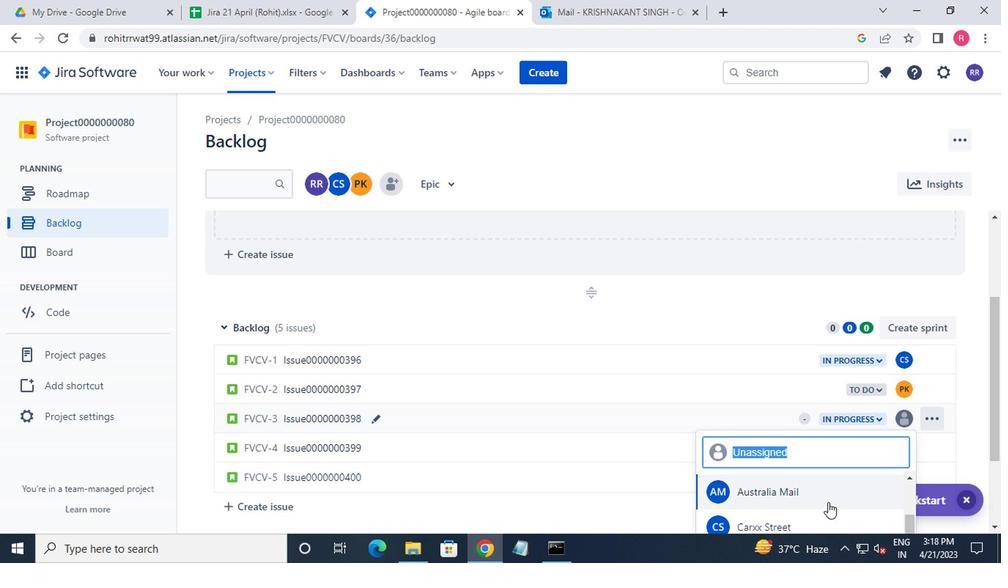 
Action: Mouse scrolled (824, 506) with delta (0, -1)
Screenshot: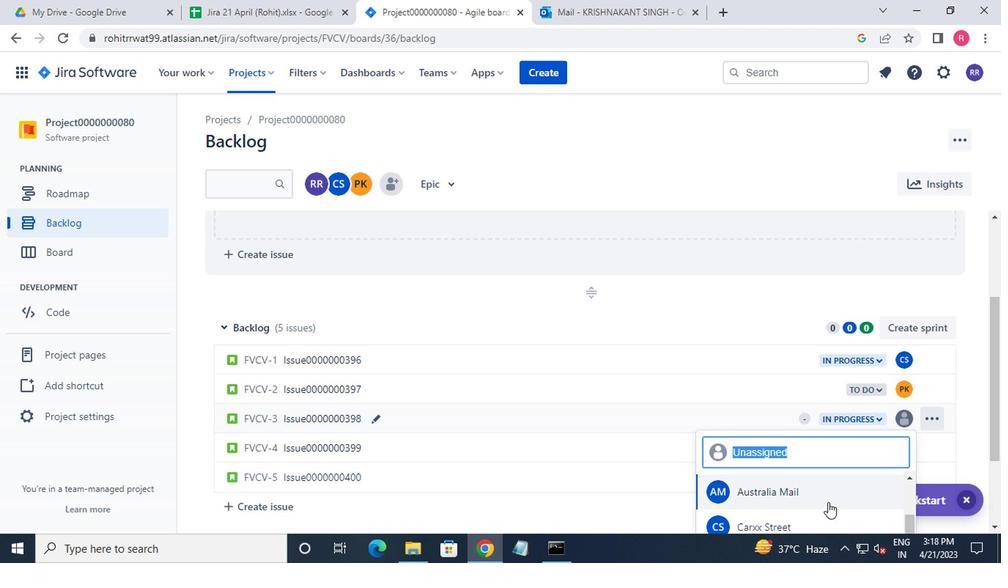 
Action: Mouse moved to (824, 507)
Screenshot: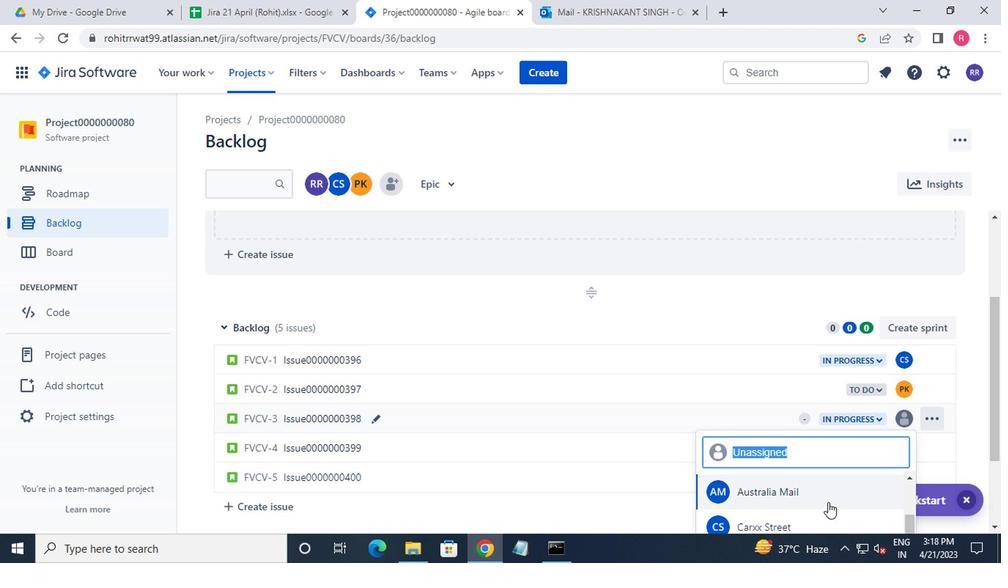 
Action: Mouse scrolled (824, 506) with delta (0, -1)
Screenshot: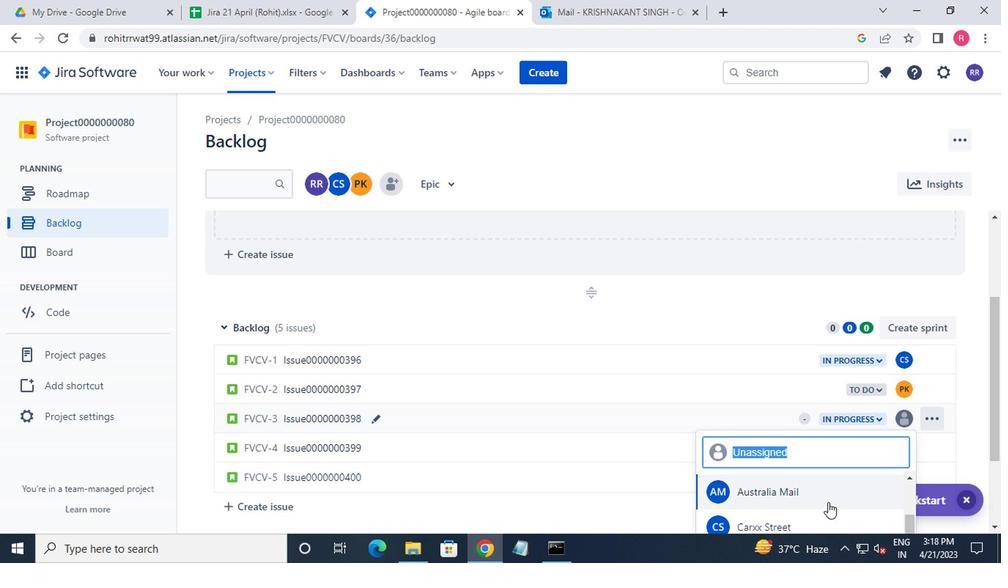 
Action: Mouse moved to (807, 507)
Screenshot: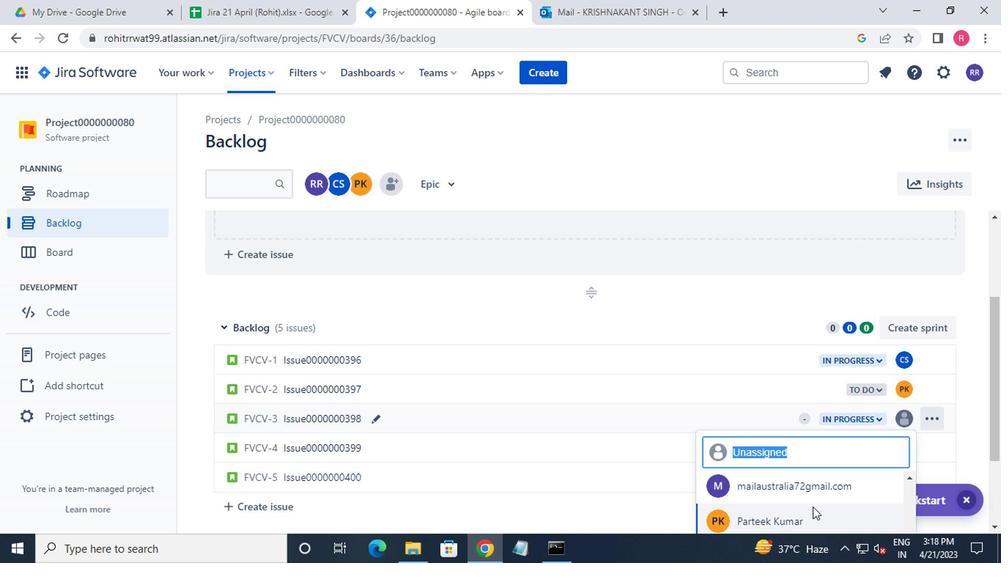 
Action: Mouse pressed left at (807, 507)
Screenshot: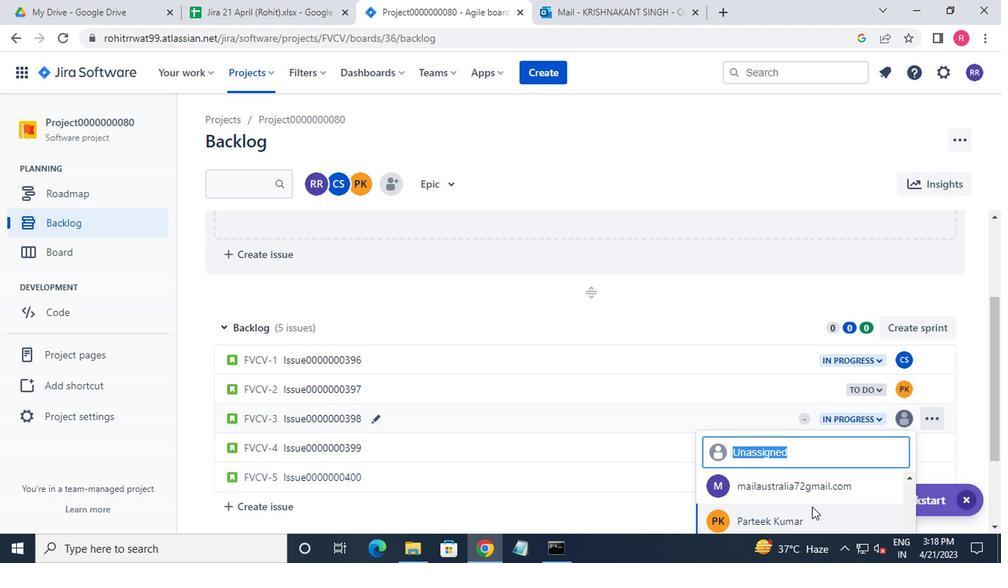 
Action: Mouse moved to (997, 272)
Screenshot: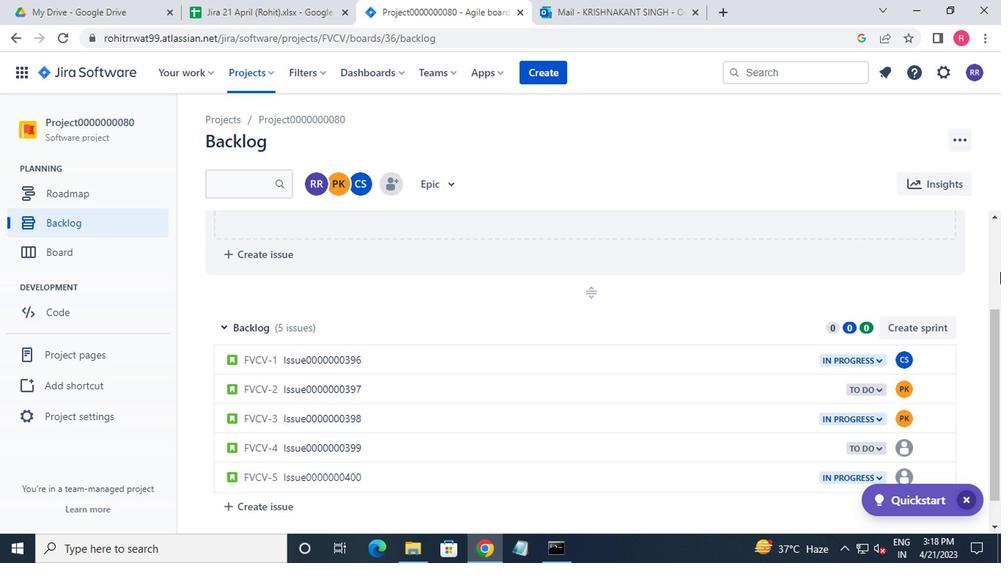 
